 Task: Create a sub task Release to Production / Go Live for the task  Improve code modularity for better maintainability in the project TransparentLine , assign it to team member softage.6@softage.net and update the status of the sub task to  On Track  , set the priority of the sub task to Low.
Action: Mouse moved to (61, 500)
Screenshot: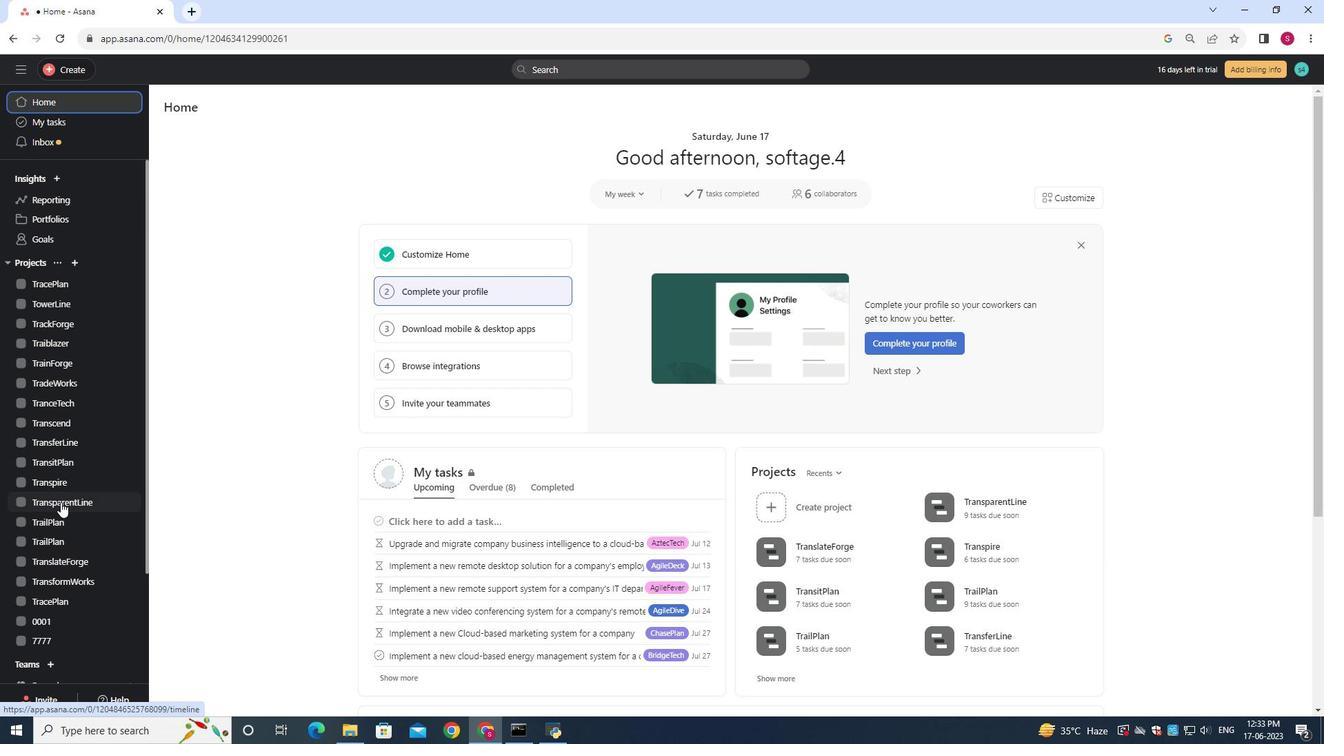 
Action: Mouse pressed left at (61, 500)
Screenshot: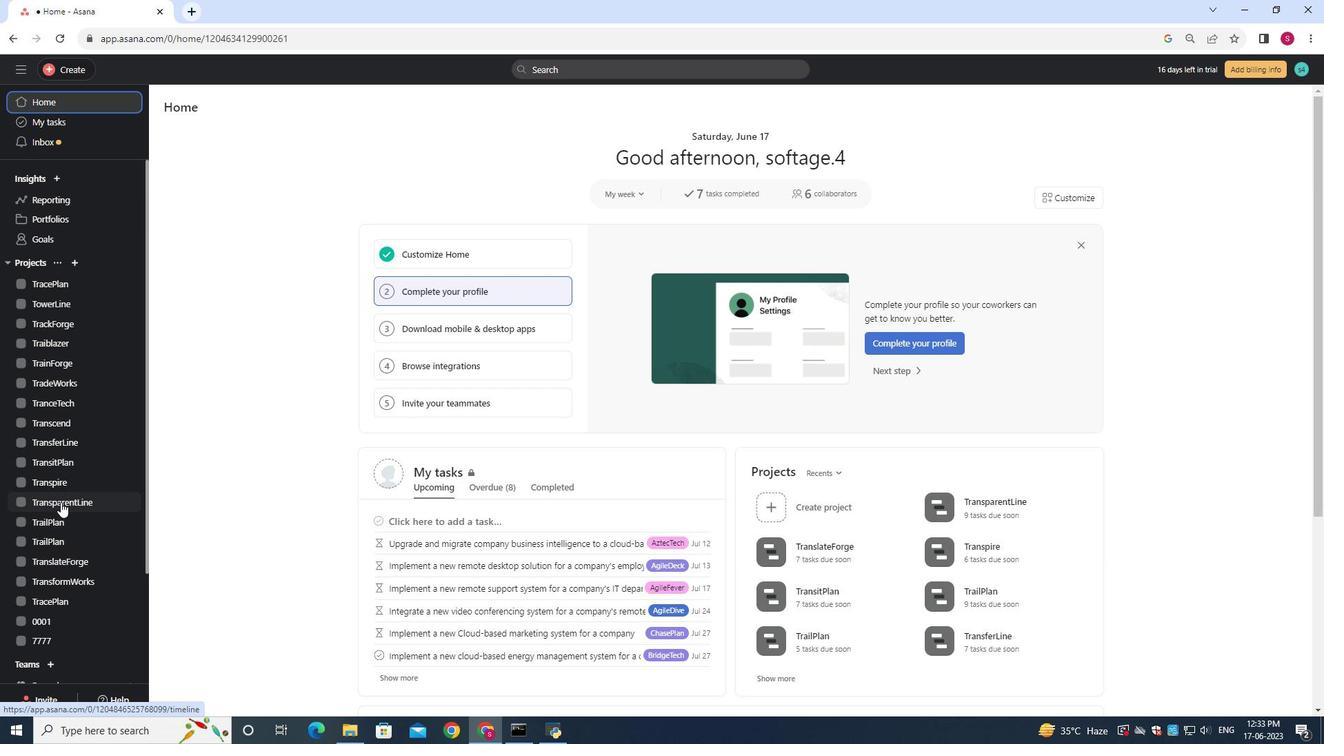 
Action: Mouse moved to (480, 304)
Screenshot: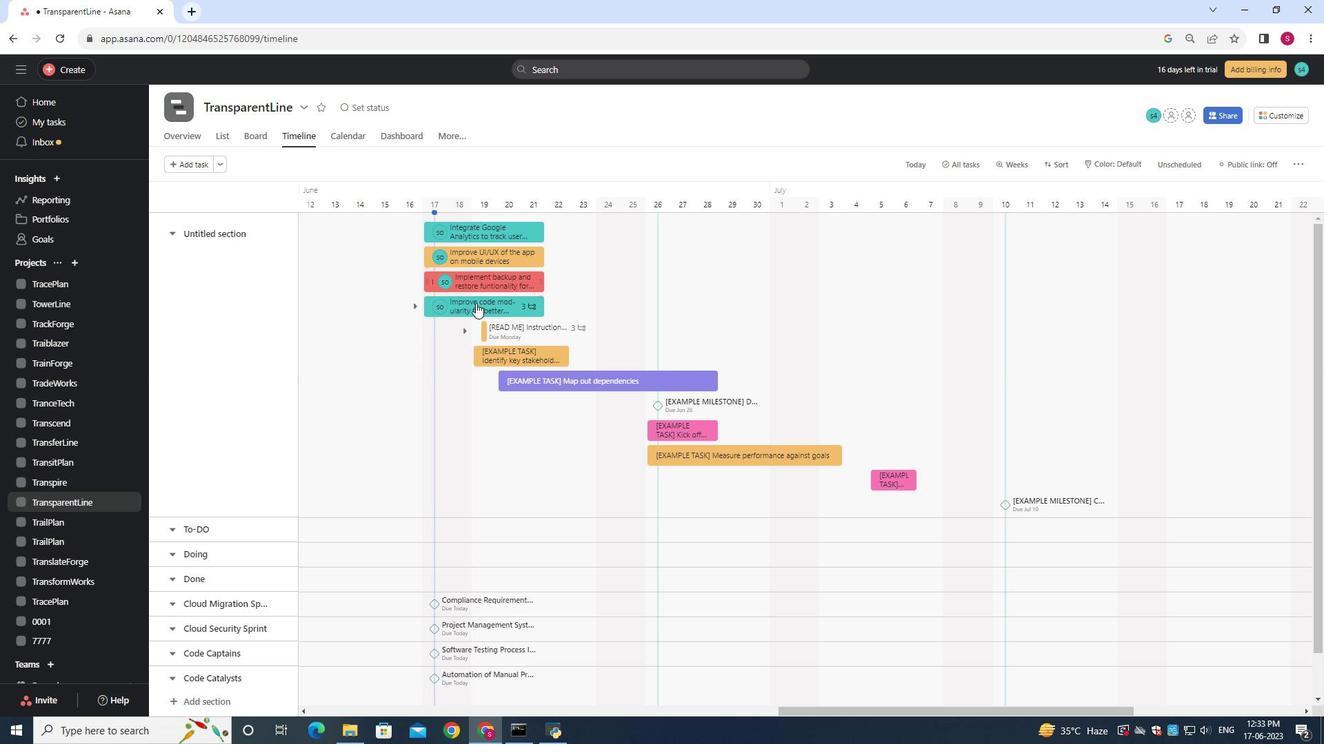 
Action: Mouse pressed left at (480, 304)
Screenshot: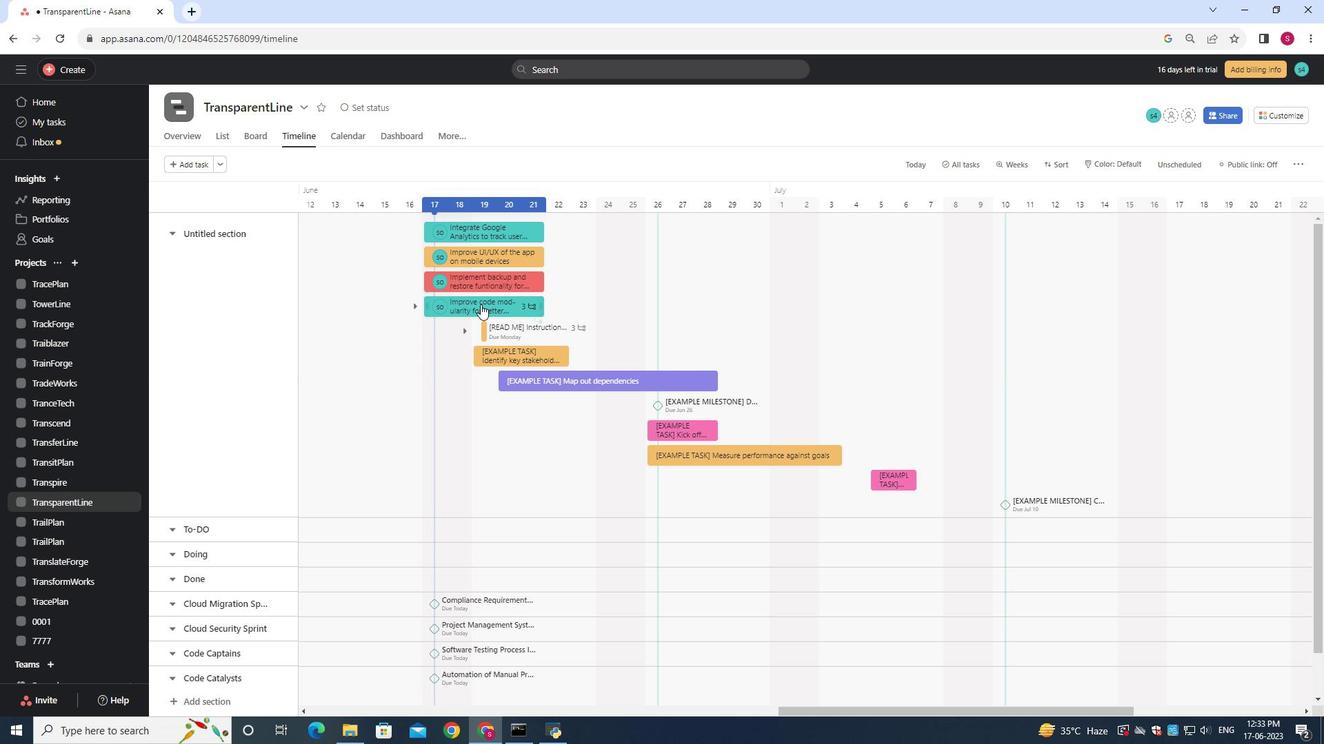 
Action: Mouse moved to (971, 395)
Screenshot: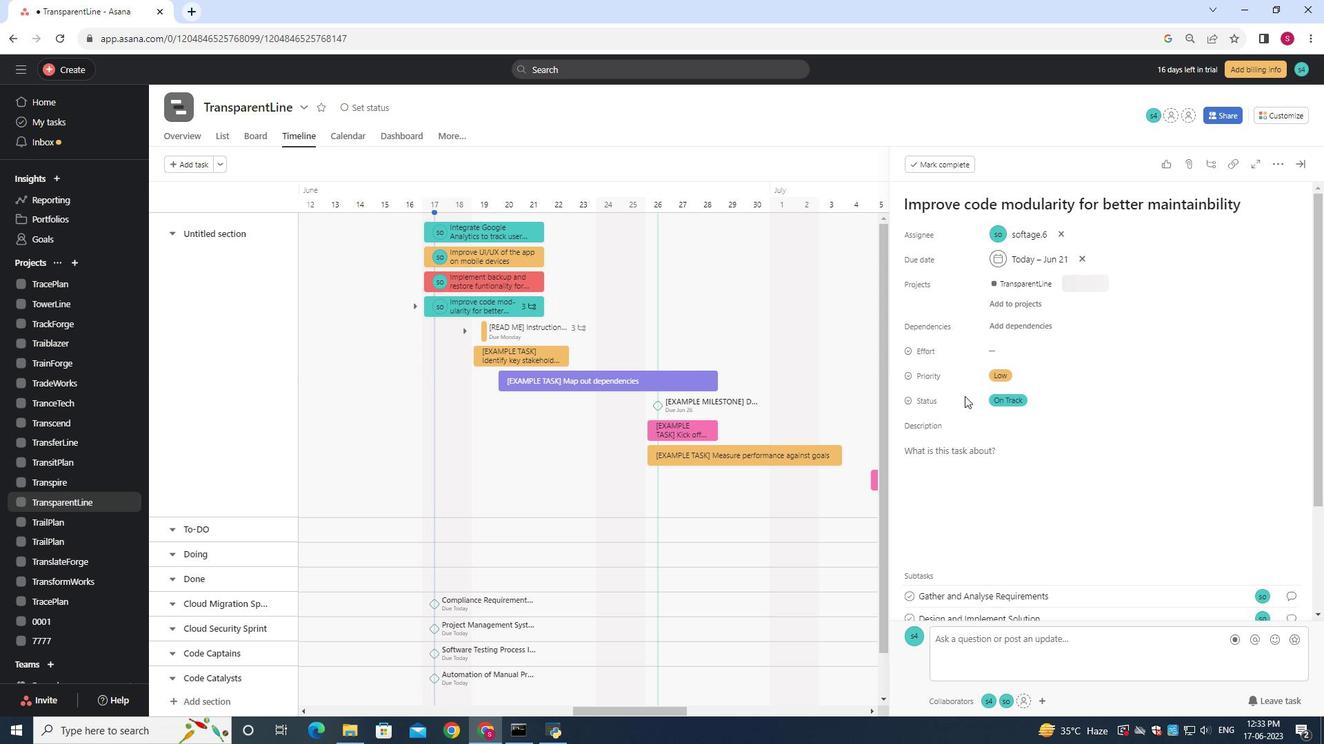 
Action: Mouse scrolled (971, 394) with delta (0, 0)
Screenshot: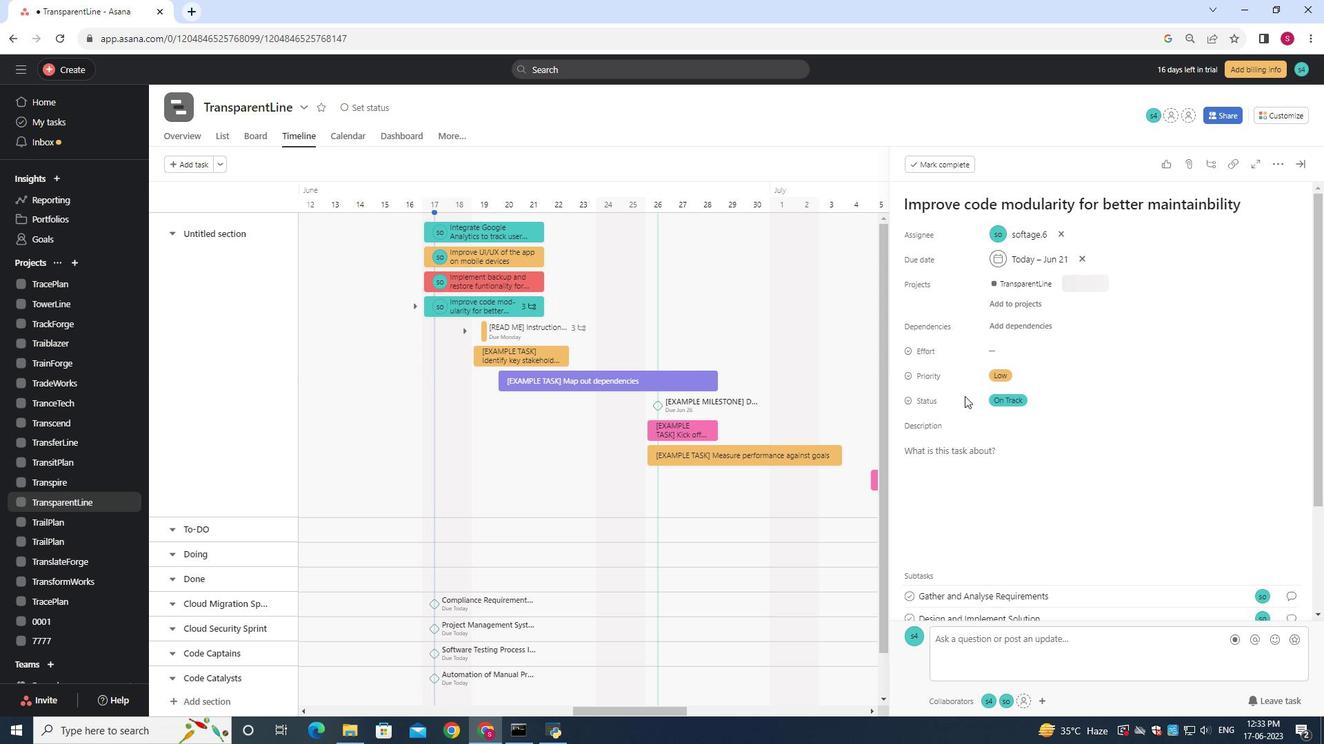 
Action: Mouse moved to (972, 404)
Screenshot: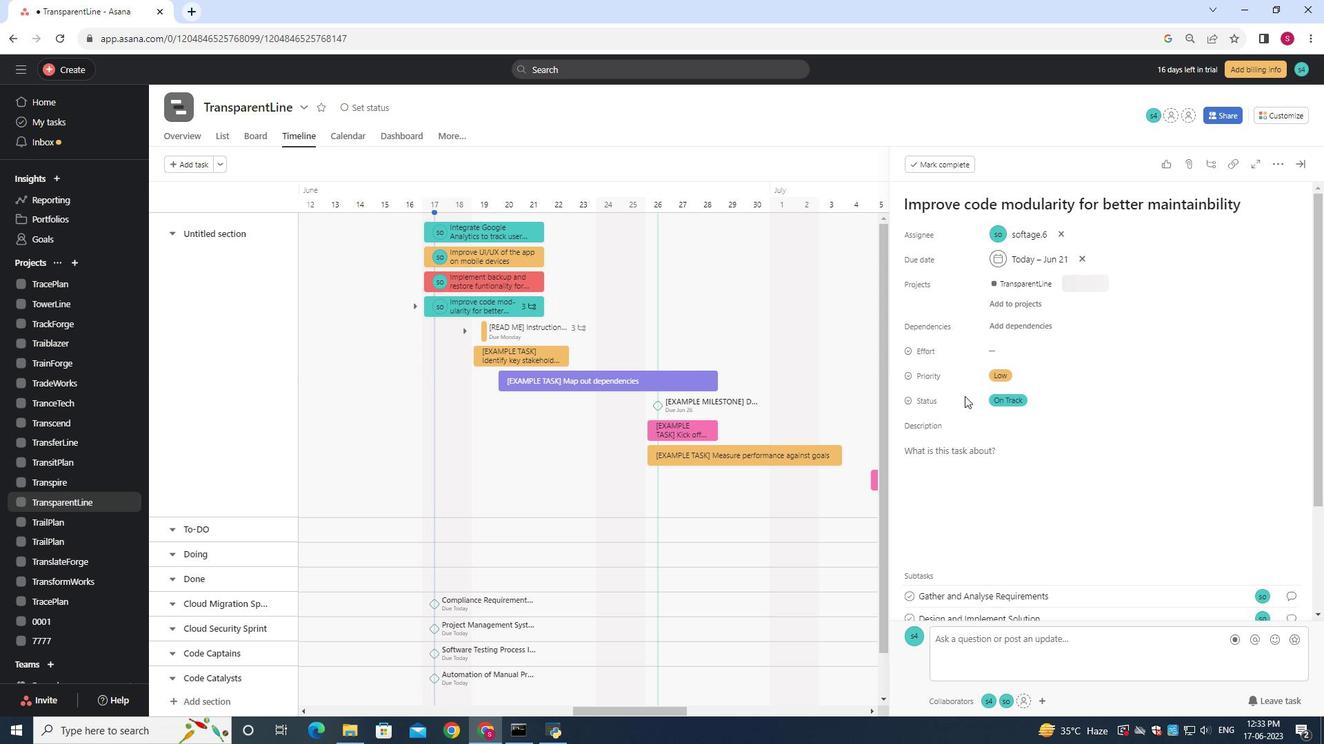 
Action: Mouse scrolled (972, 404) with delta (0, 0)
Screenshot: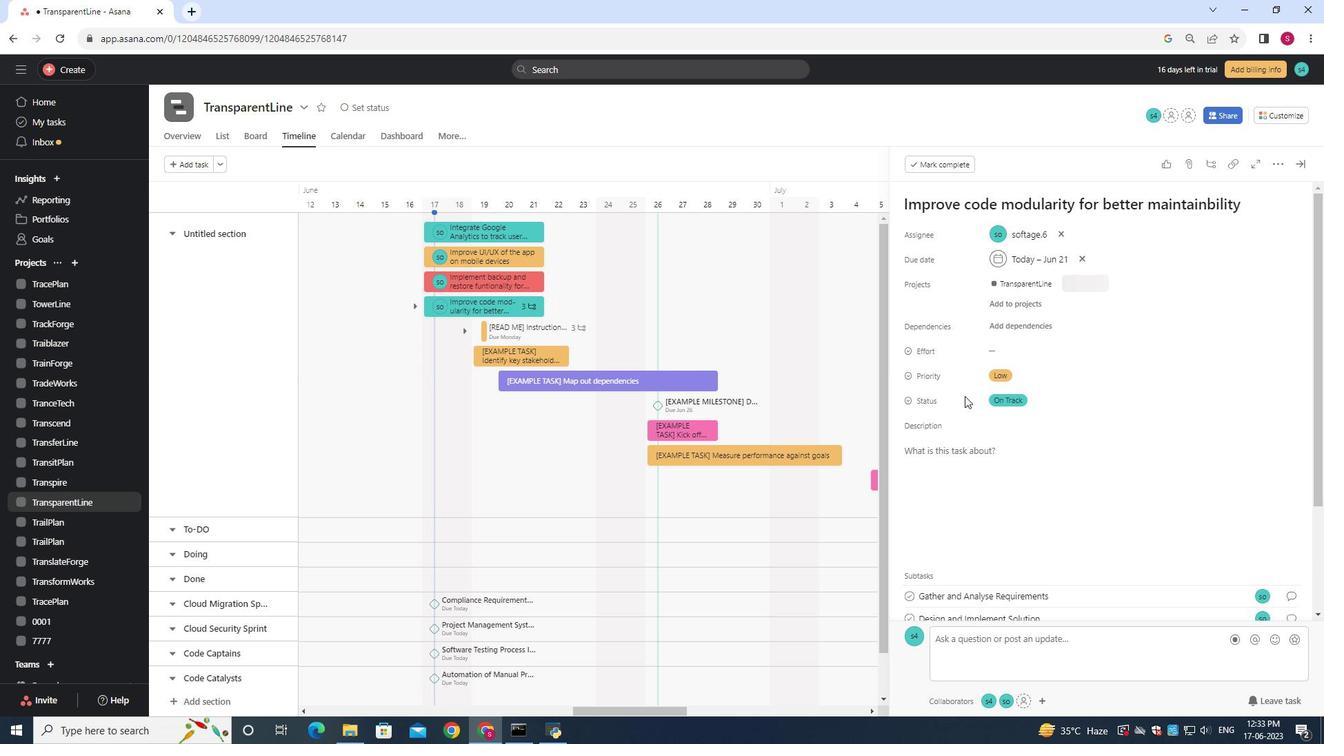 
Action: Mouse moved to (972, 411)
Screenshot: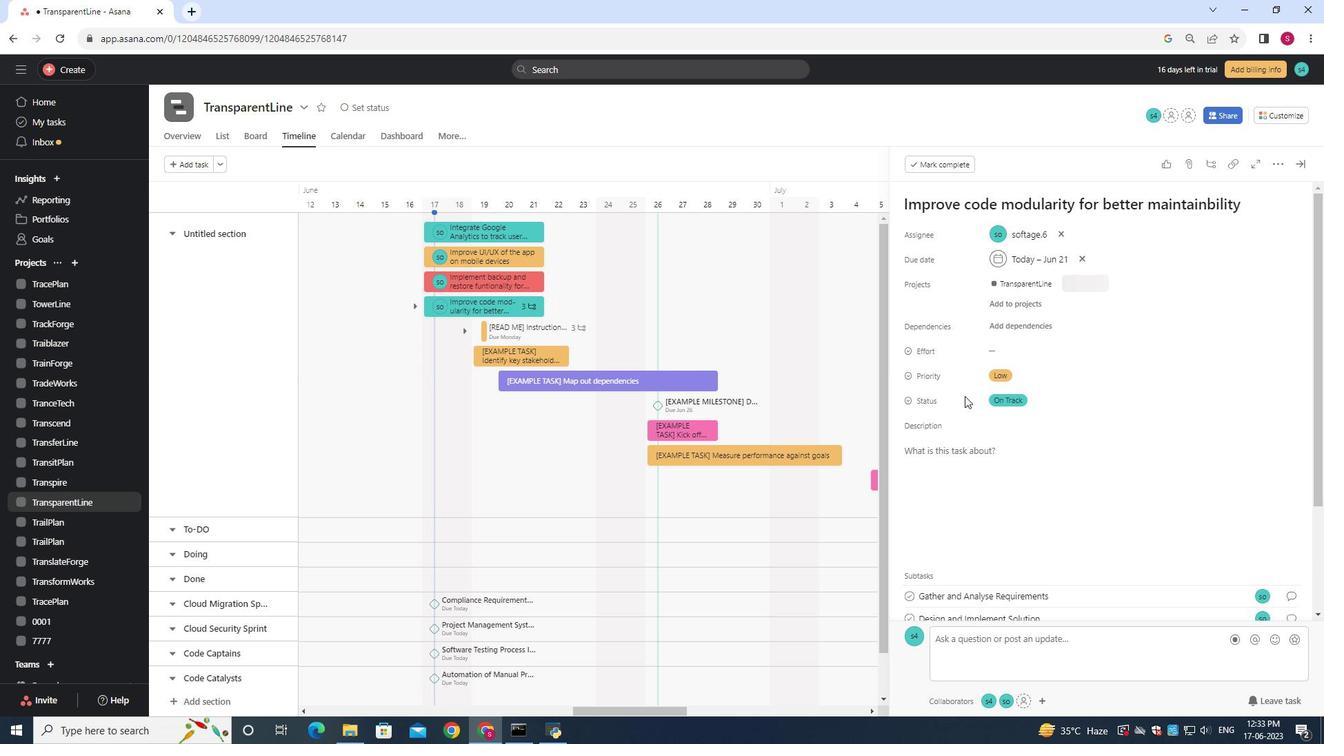 
Action: Mouse scrolled (972, 409) with delta (0, 0)
Screenshot: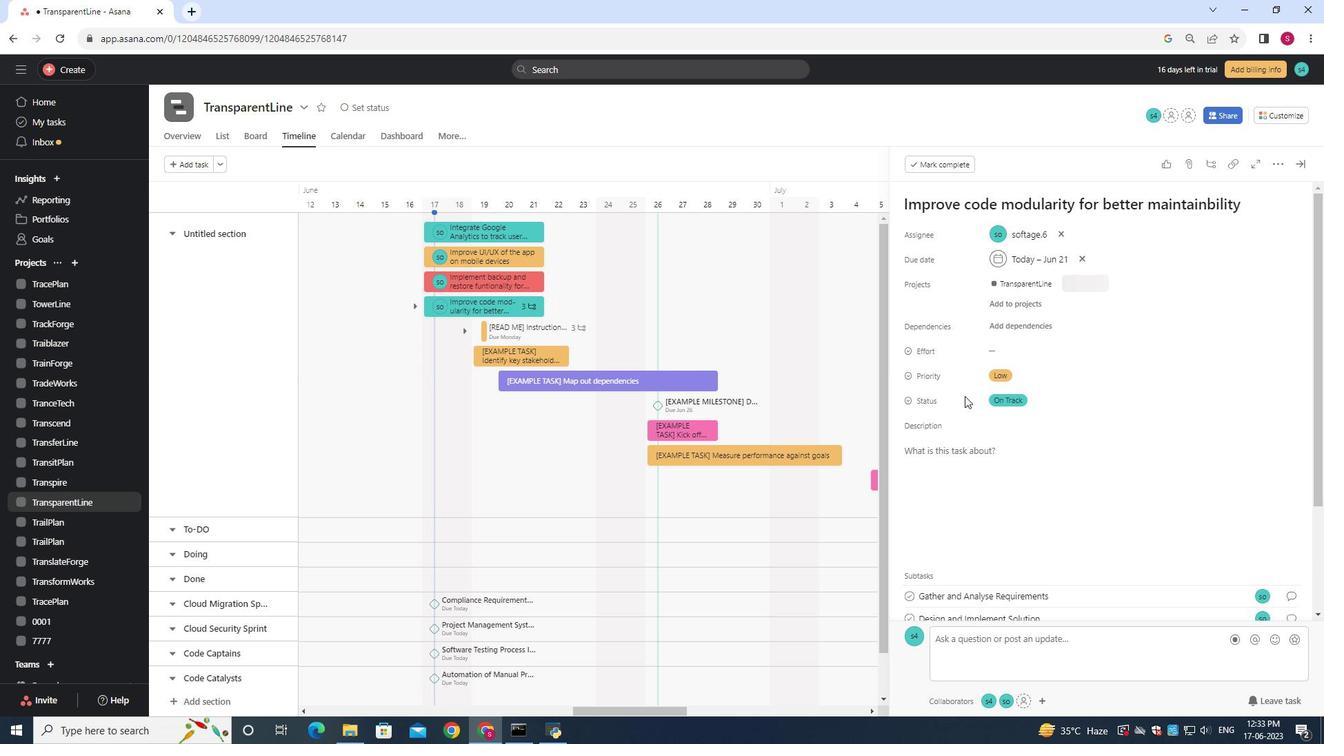 
Action: Mouse moved to (973, 411)
Screenshot: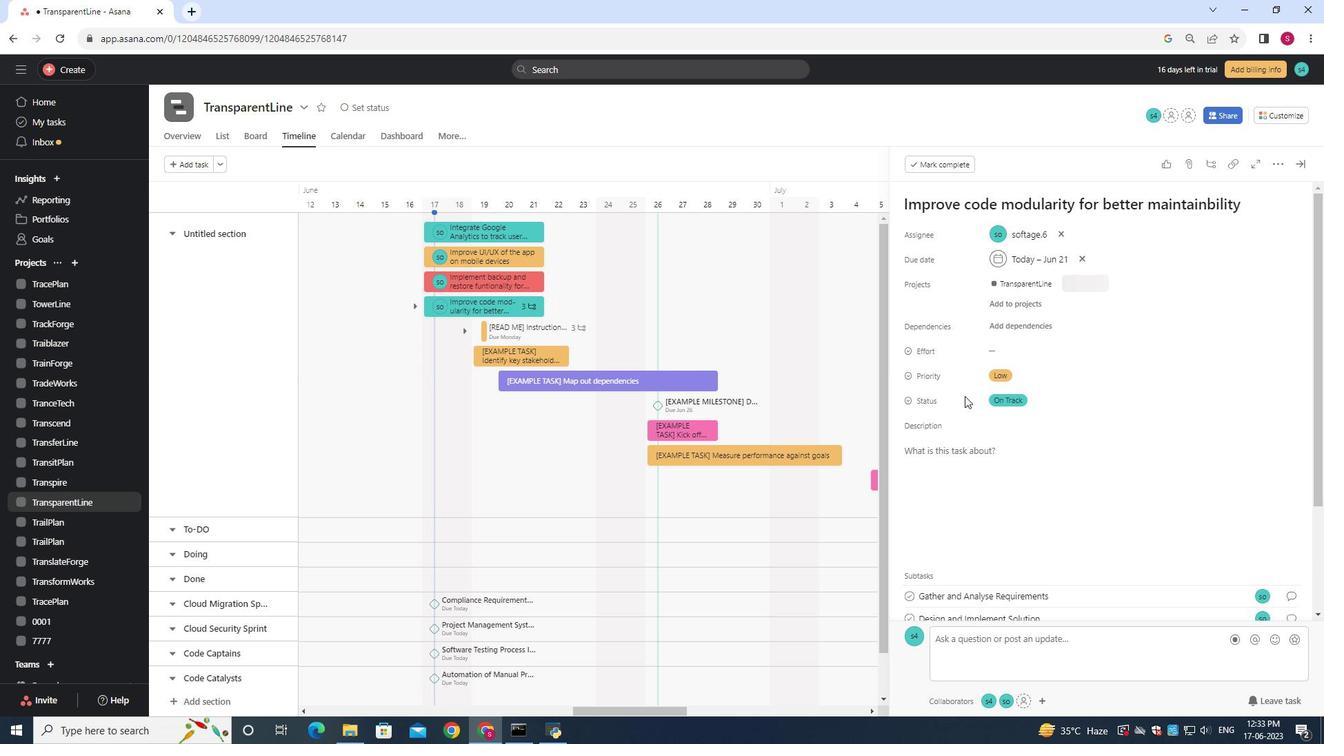 
Action: Mouse scrolled (972, 411) with delta (0, 0)
Screenshot: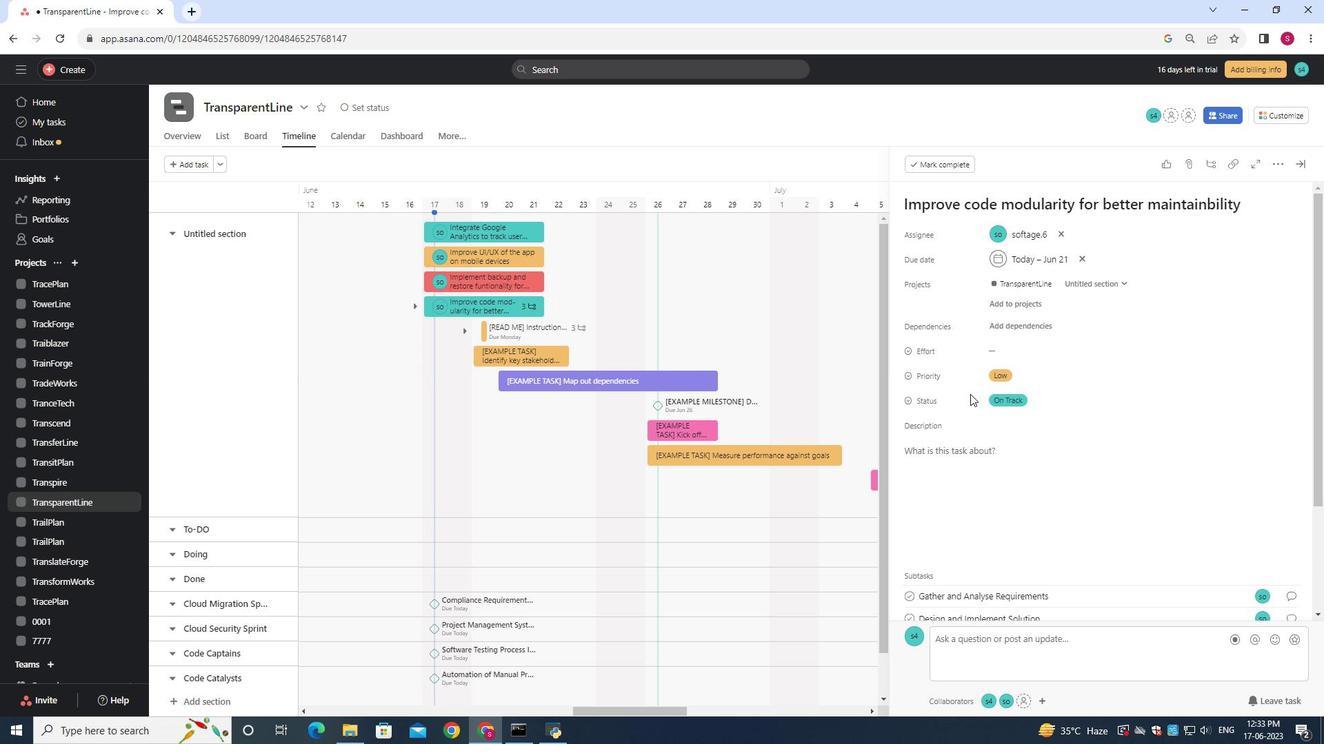 
Action: Mouse moved to (976, 411)
Screenshot: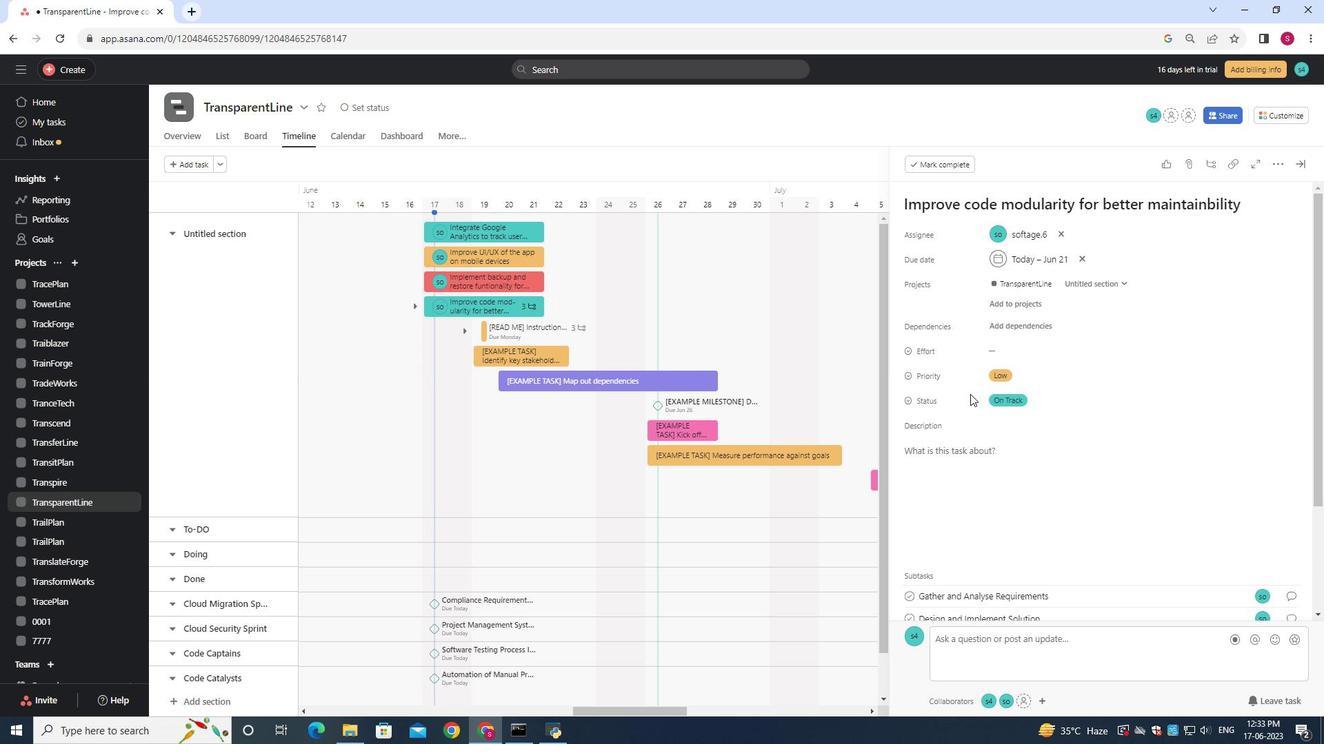 
Action: Mouse scrolled (973, 410) with delta (0, -1)
Screenshot: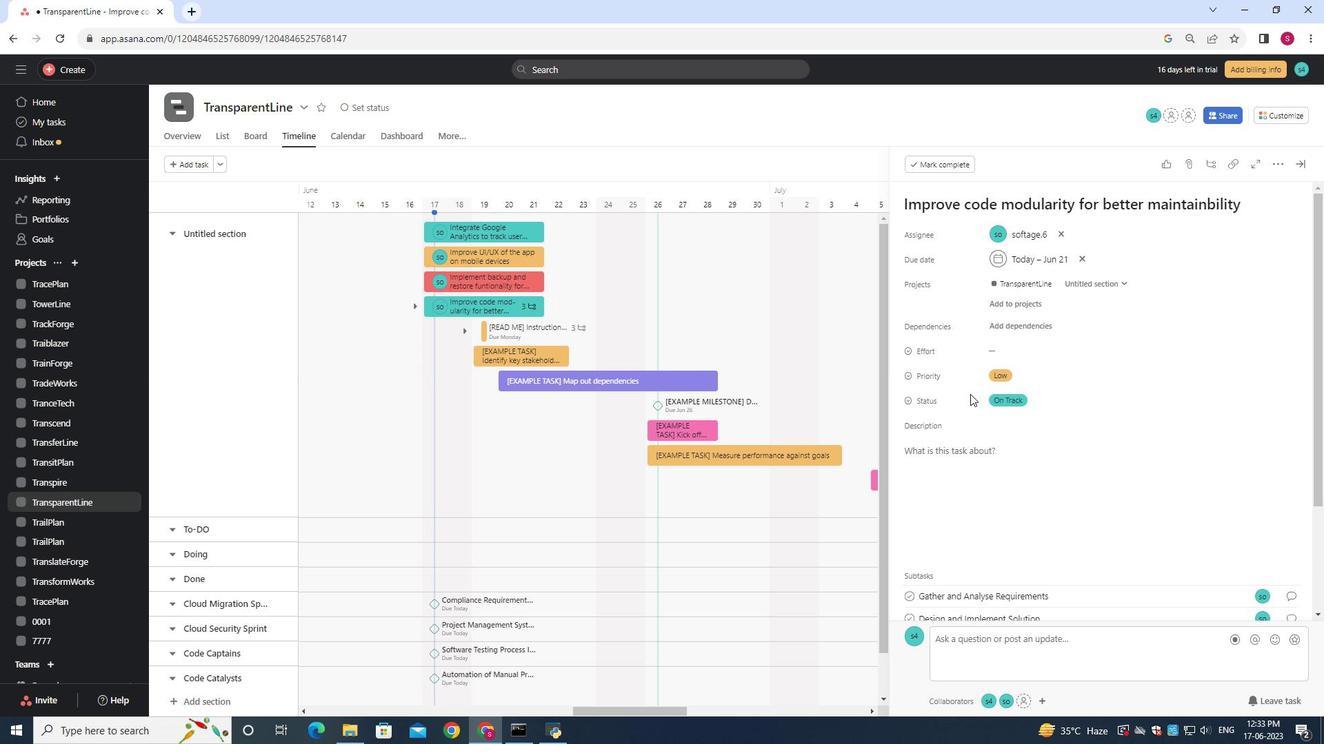 
Action: Mouse moved to (980, 411)
Screenshot: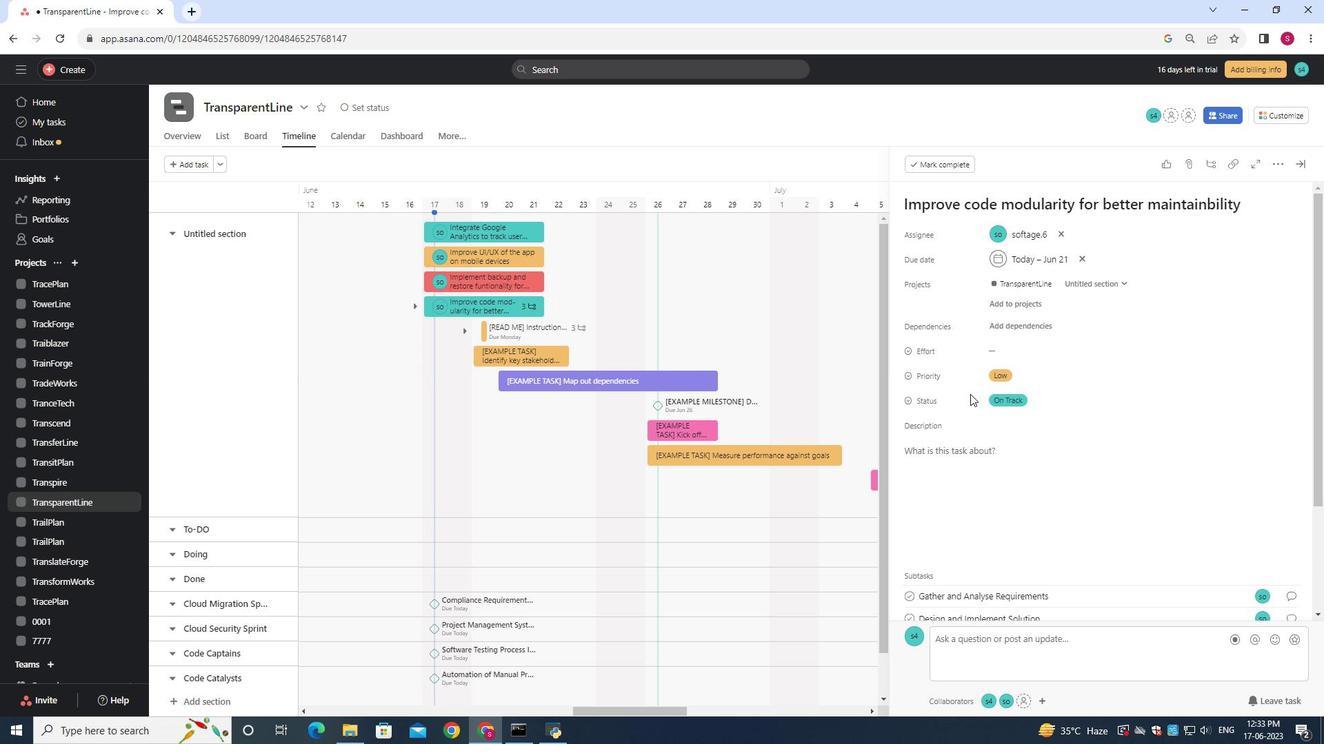 
Action: Mouse scrolled (976, 411) with delta (0, 0)
Screenshot: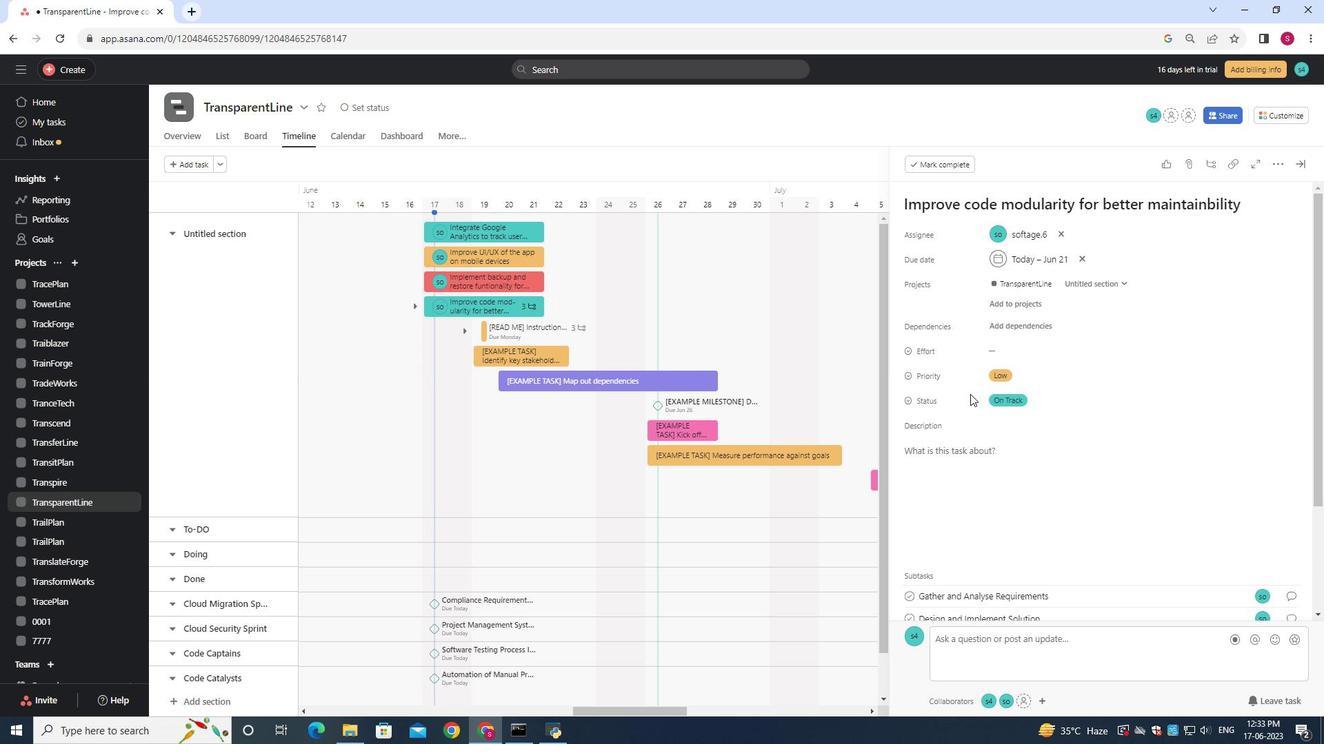 
Action: Mouse moved to (982, 415)
Screenshot: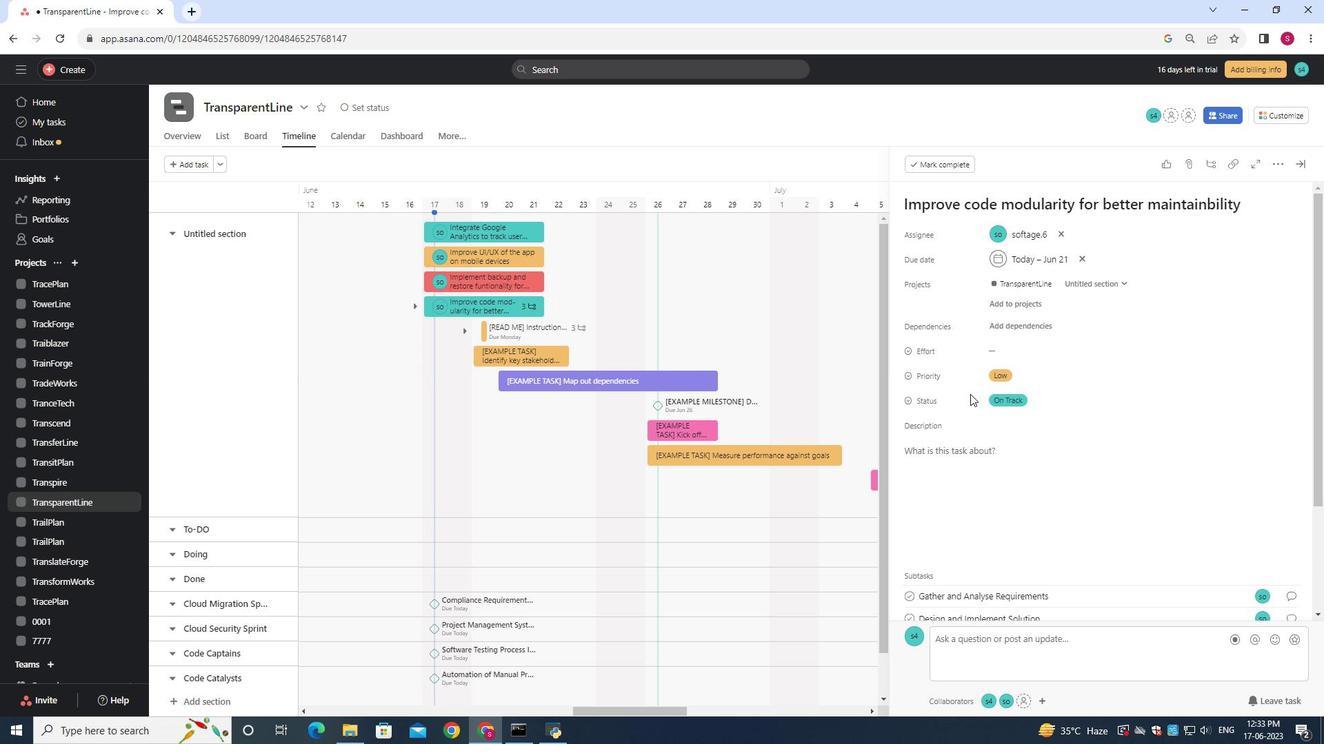 
Action: Mouse scrolled (980, 411) with delta (0, 0)
Screenshot: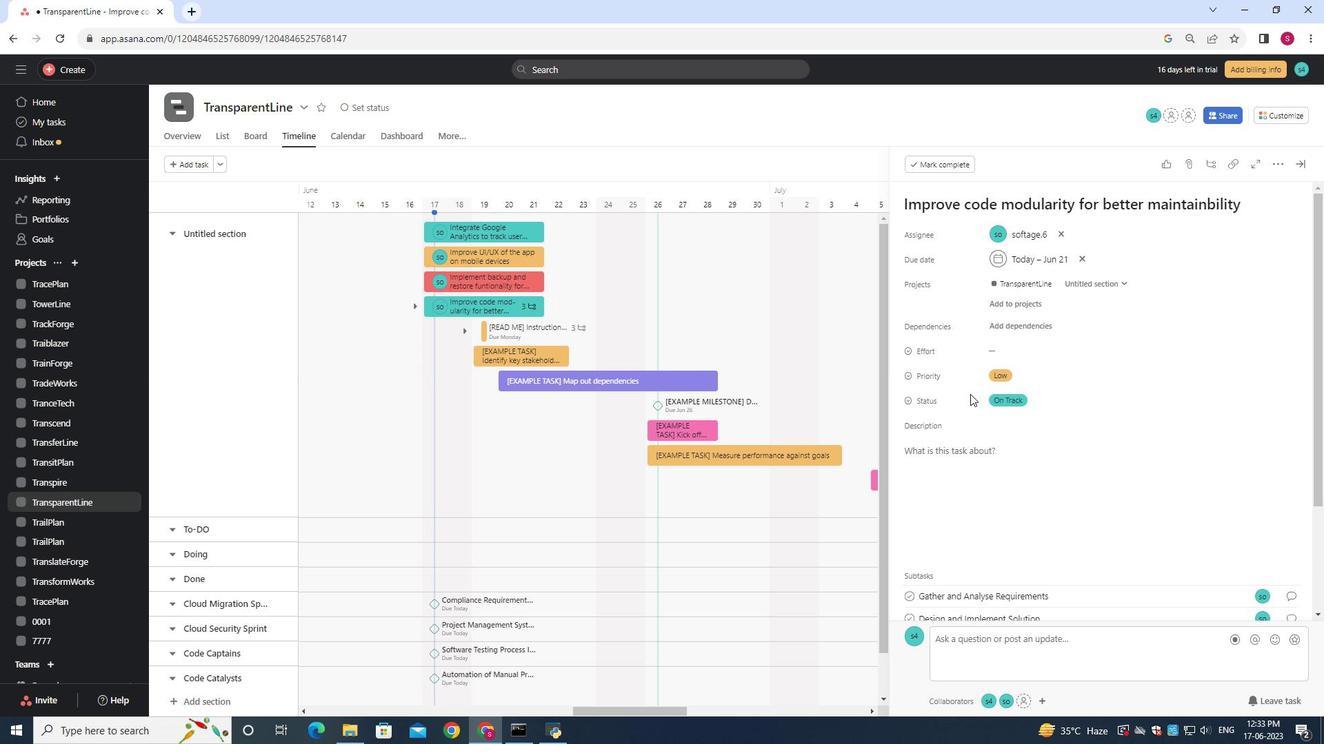 
Action: Mouse moved to (933, 521)
Screenshot: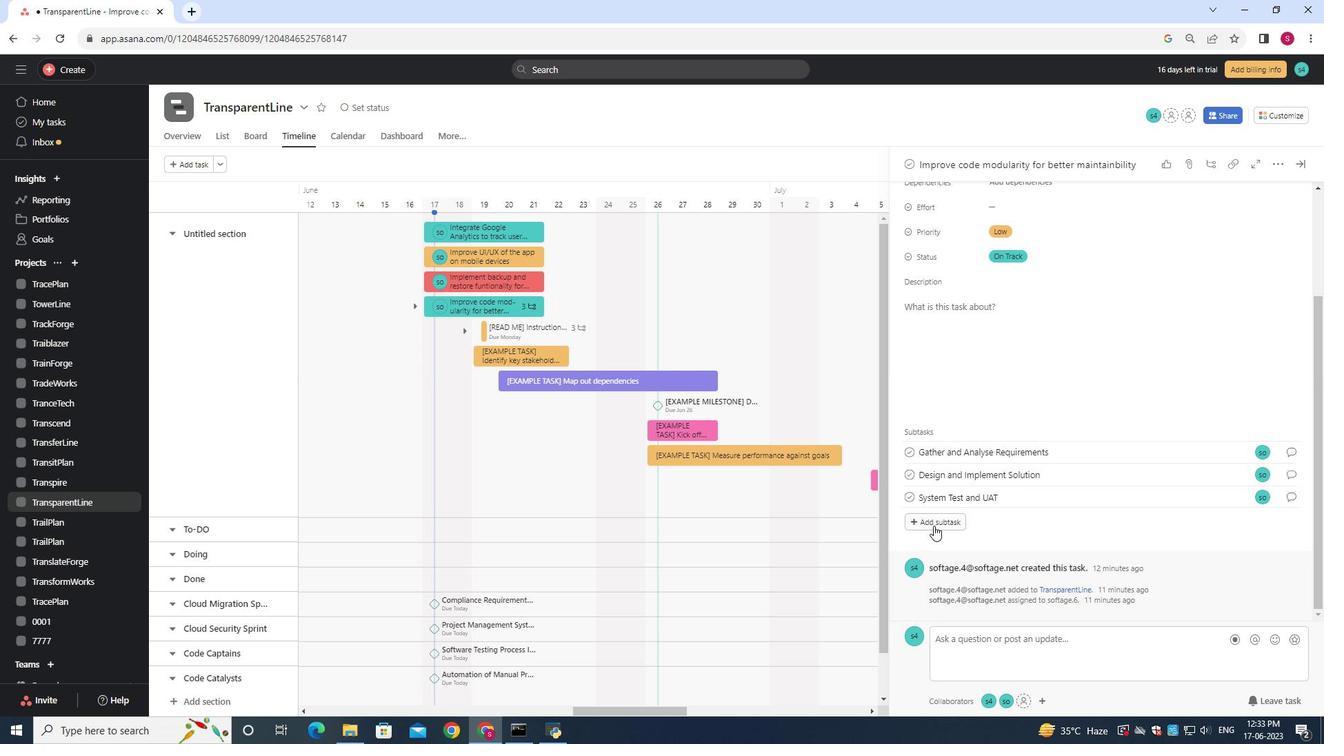 
Action: Mouse pressed left at (933, 521)
Screenshot: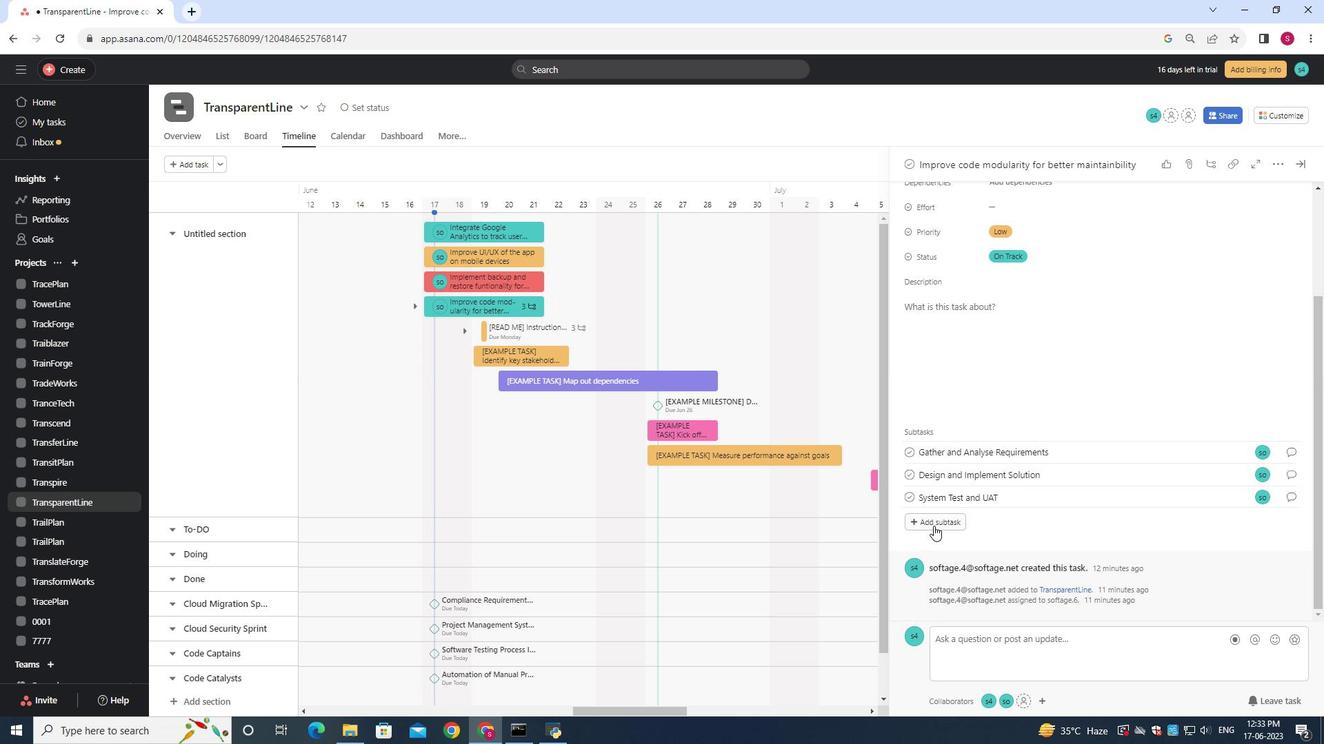 
Action: Mouse moved to (760, 483)
Screenshot: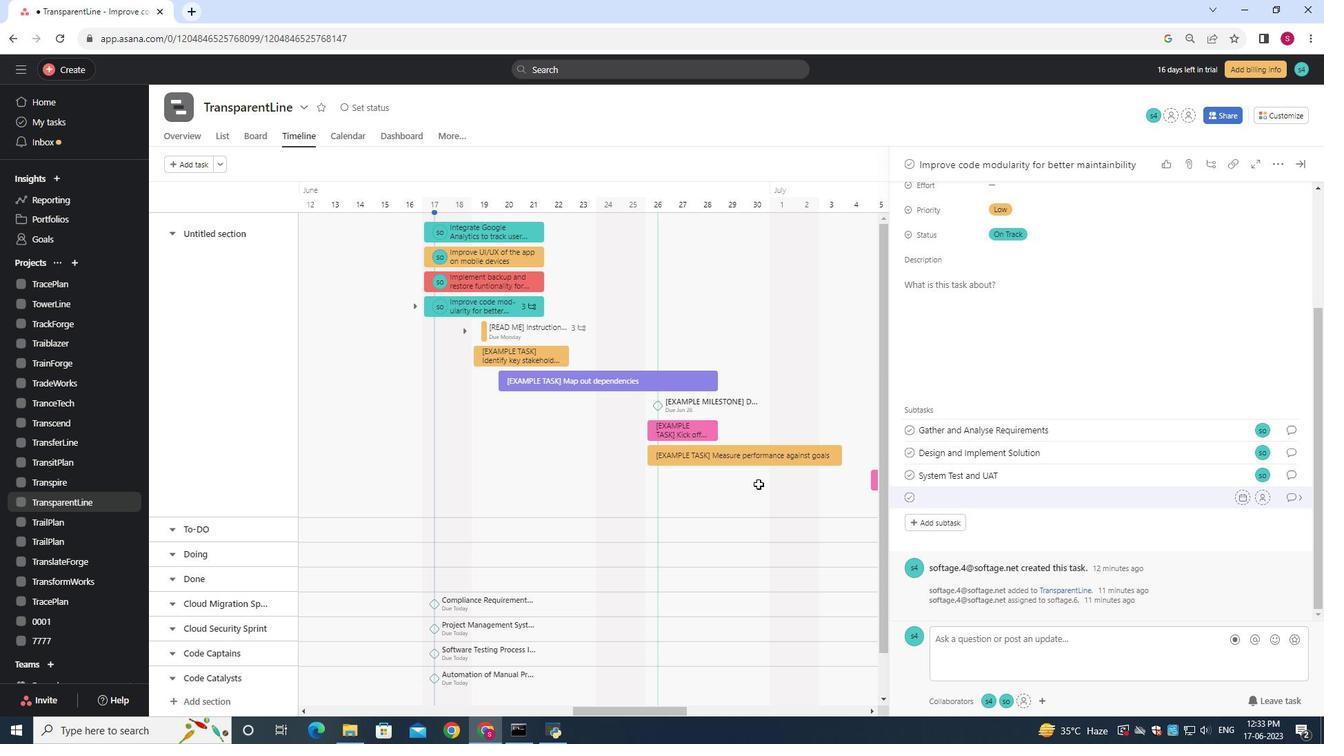 
Action: Key pressed <Key.shift>Release<Key.space><Key.shift>to<Key.space><Key.shift><Key.shift><Key.shift><Key.shift><Key.shift><Key.shift><Key.shift><Key.shift><Key.shift><Key.shift><Key.shift><Key.shift><Key.shift><Key.shift><Key.shift><Key.shift><Key.shift><Key.shift><Key.shift><Key.shift><Key.shift><Key.shift><Key.shift>Production<Key.space>/<Key.space><Key.shift><Key.shift><Key.shift><Key.shift><Key.shift><Key.shift><Key.shift><Key.shift>Go<Key.space><Key.shift>Live
Screenshot: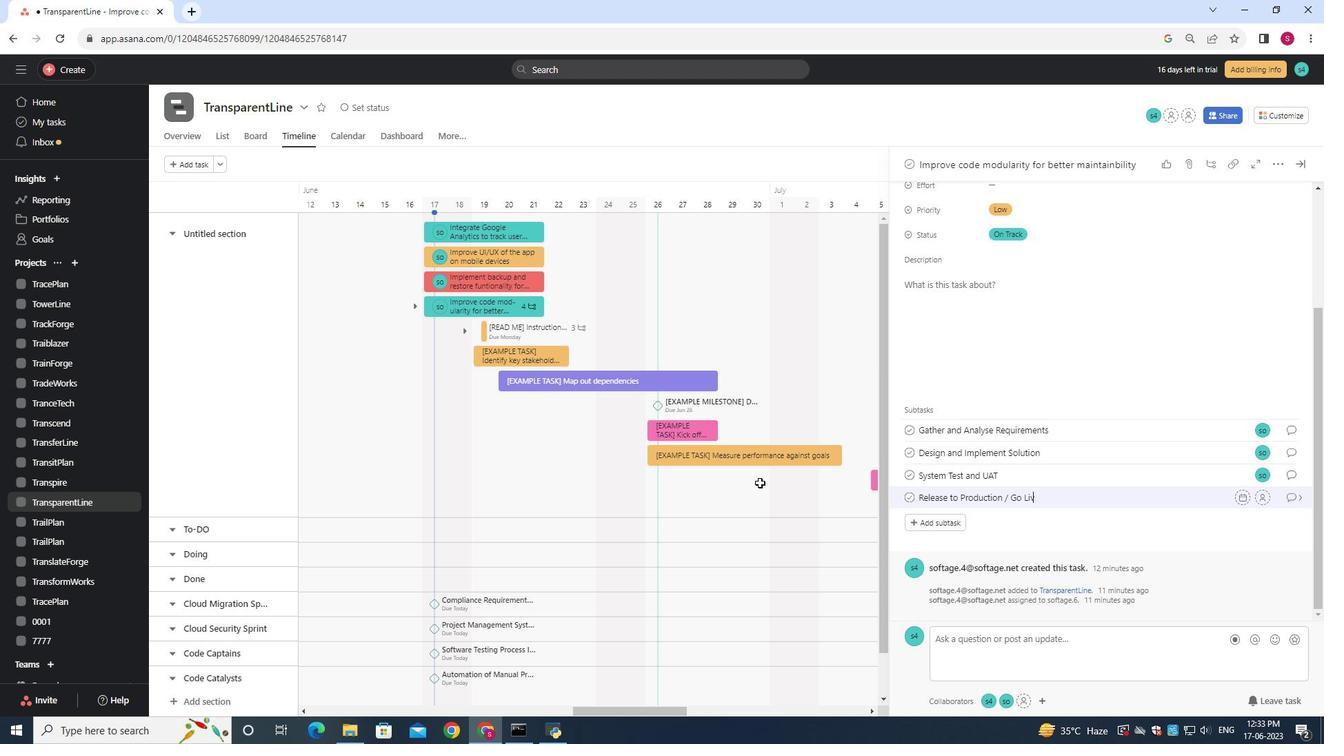 
Action: Mouse moved to (1261, 495)
Screenshot: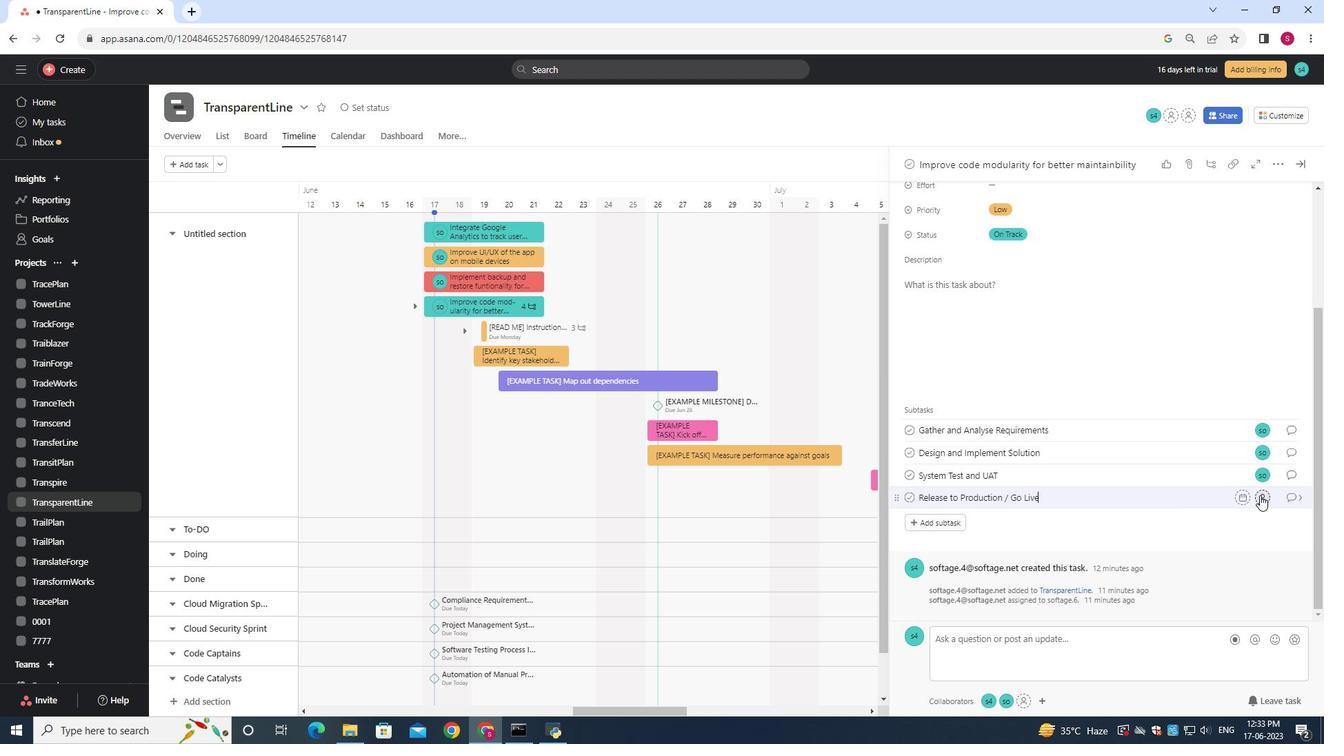 
Action: Mouse pressed left at (1261, 495)
Screenshot: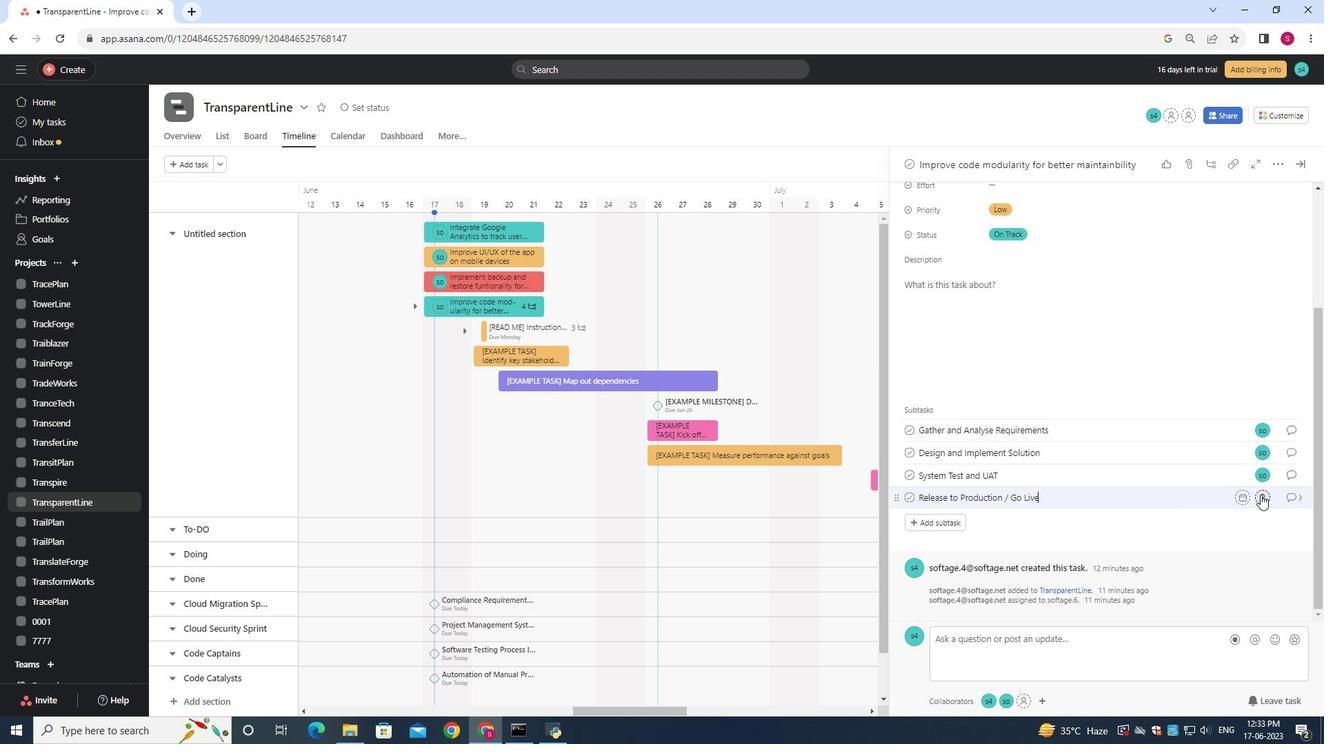 
Action: Mouse moved to (1258, 489)
Screenshot: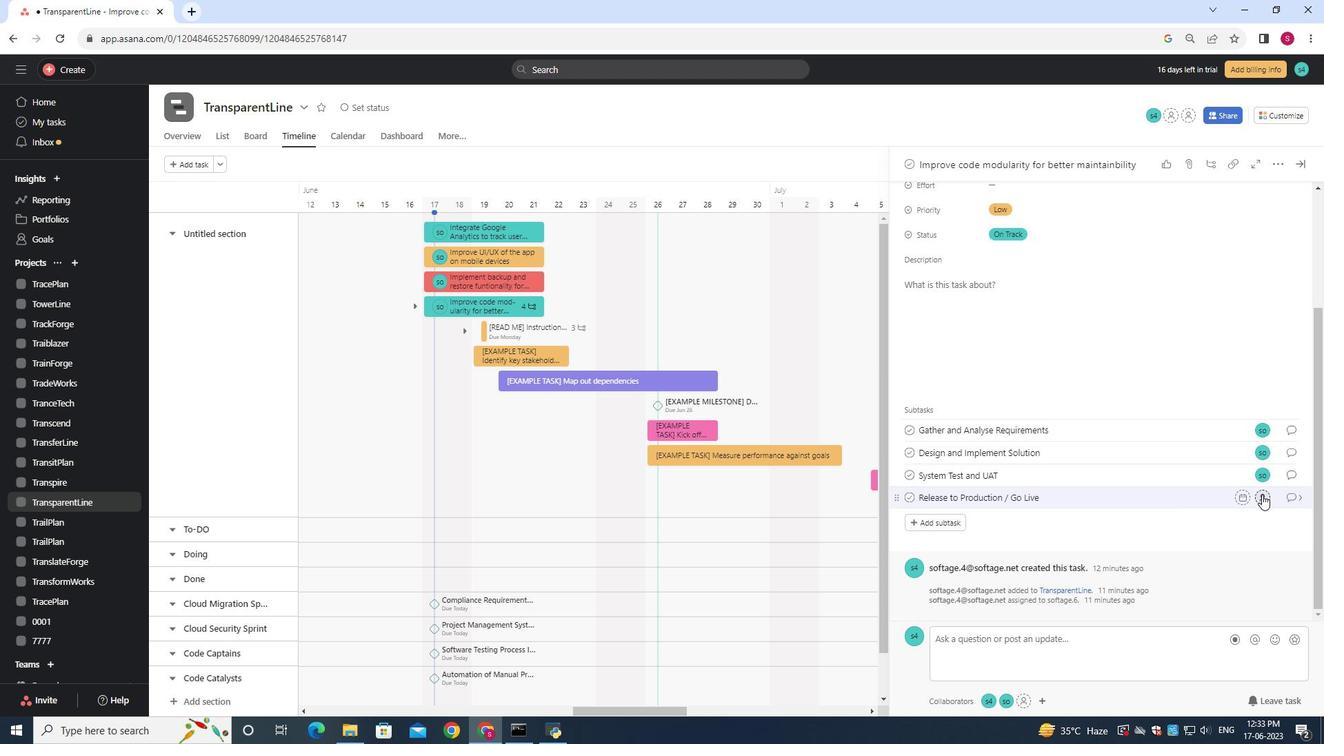 
Action: Key pressed softage.6<Key.shift>@softage.net
Screenshot: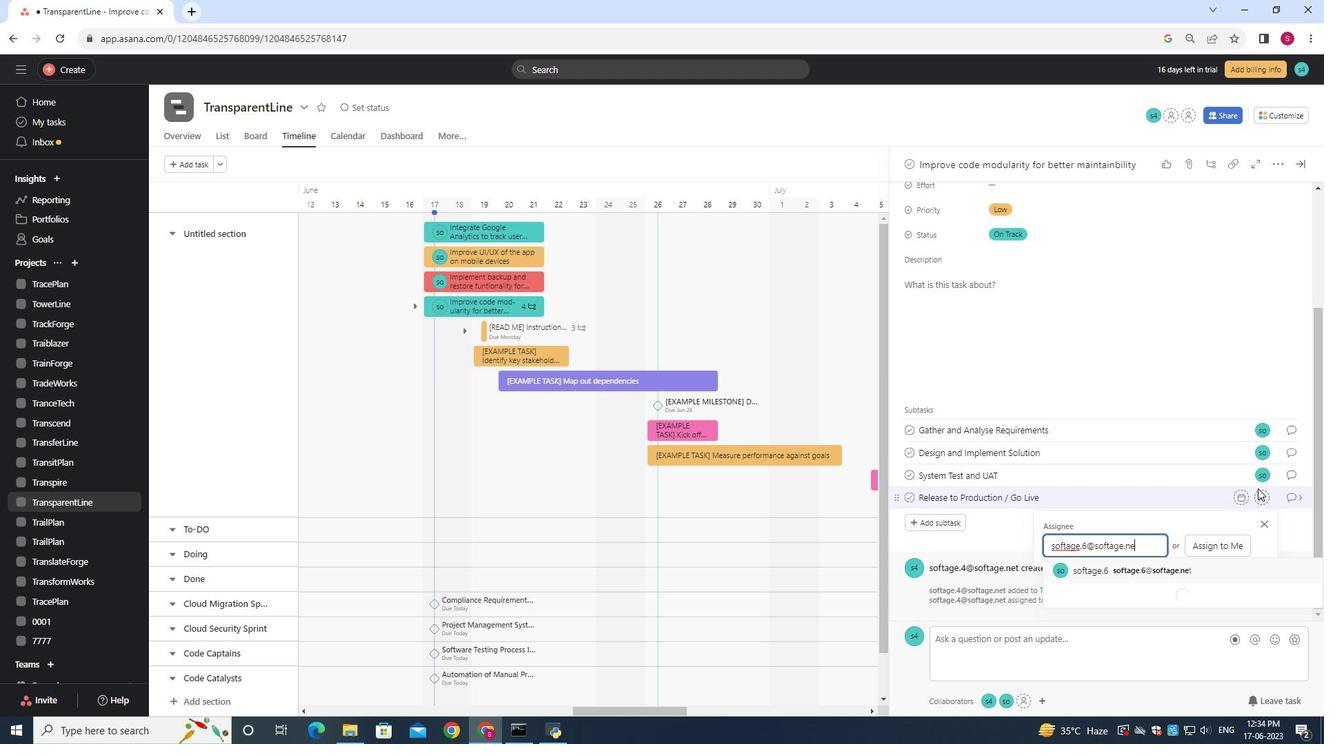 
Action: Mouse moved to (1144, 569)
Screenshot: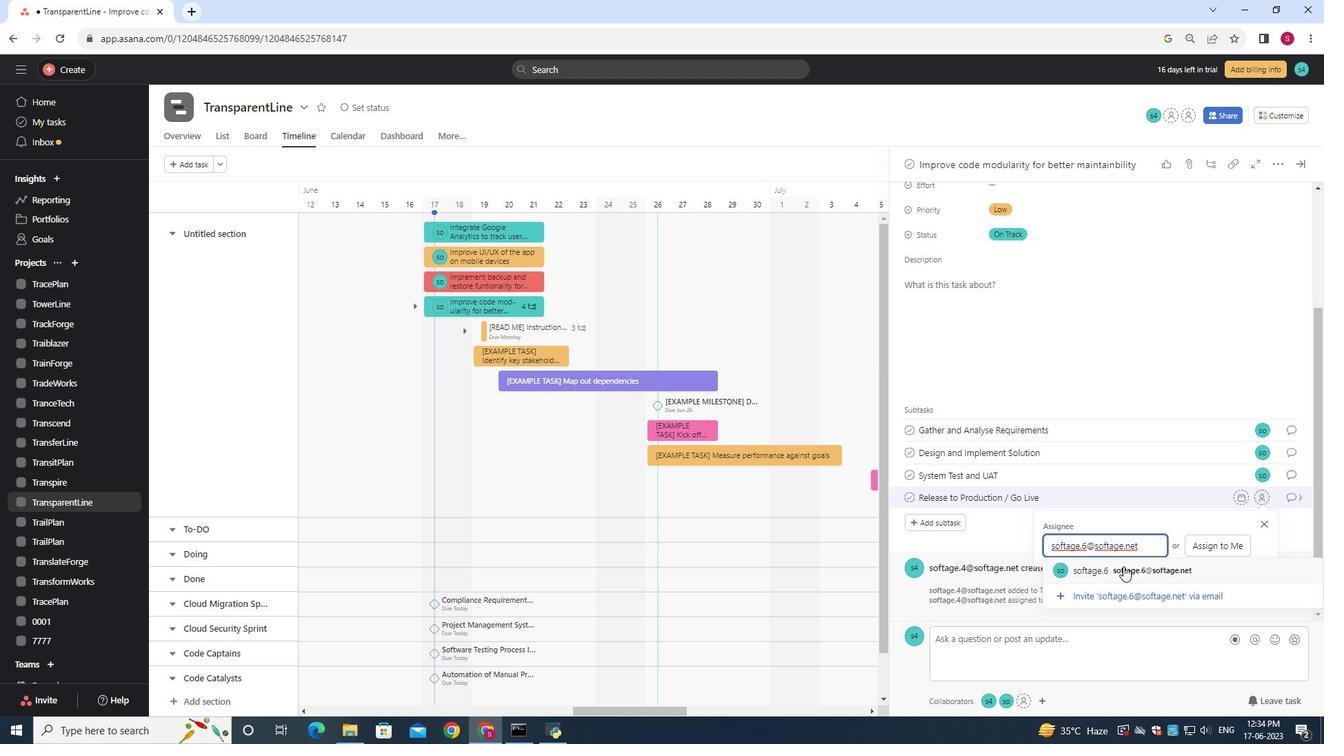 
Action: Mouse pressed left at (1144, 569)
Screenshot: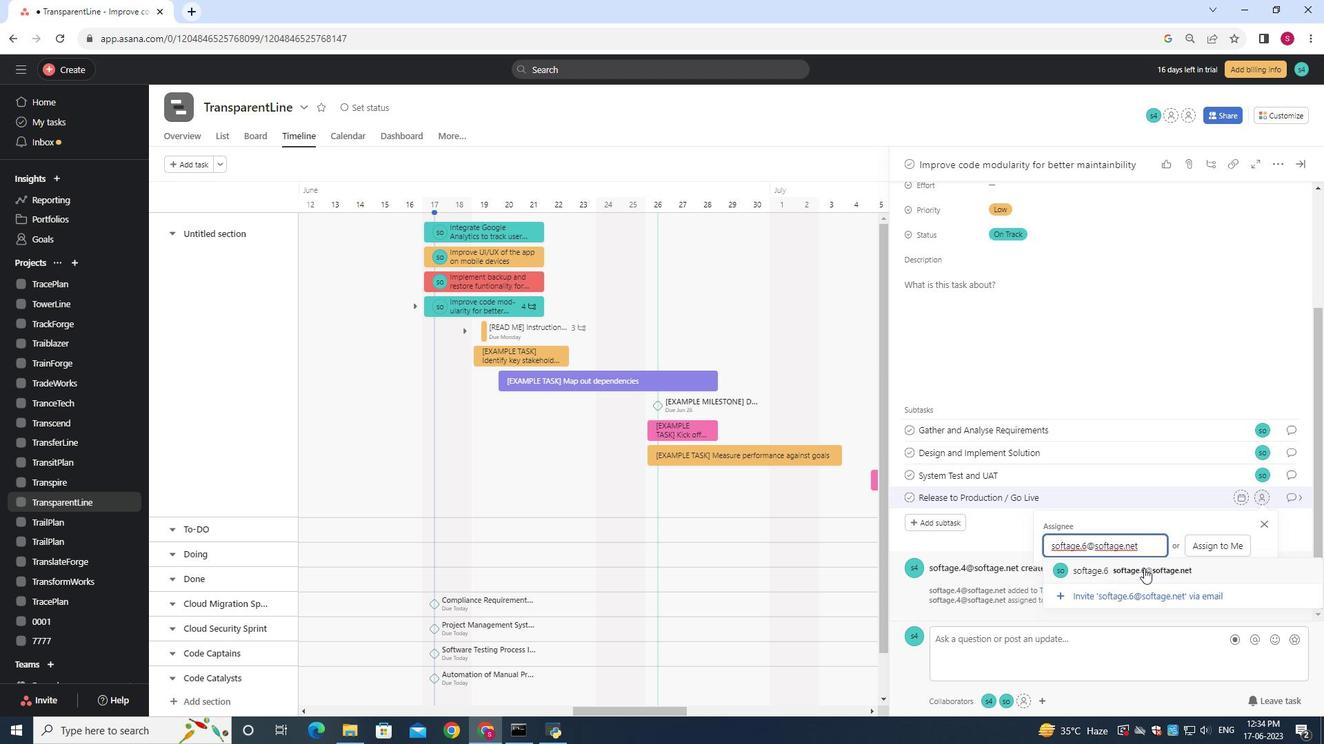 
Action: Mouse moved to (1292, 498)
Screenshot: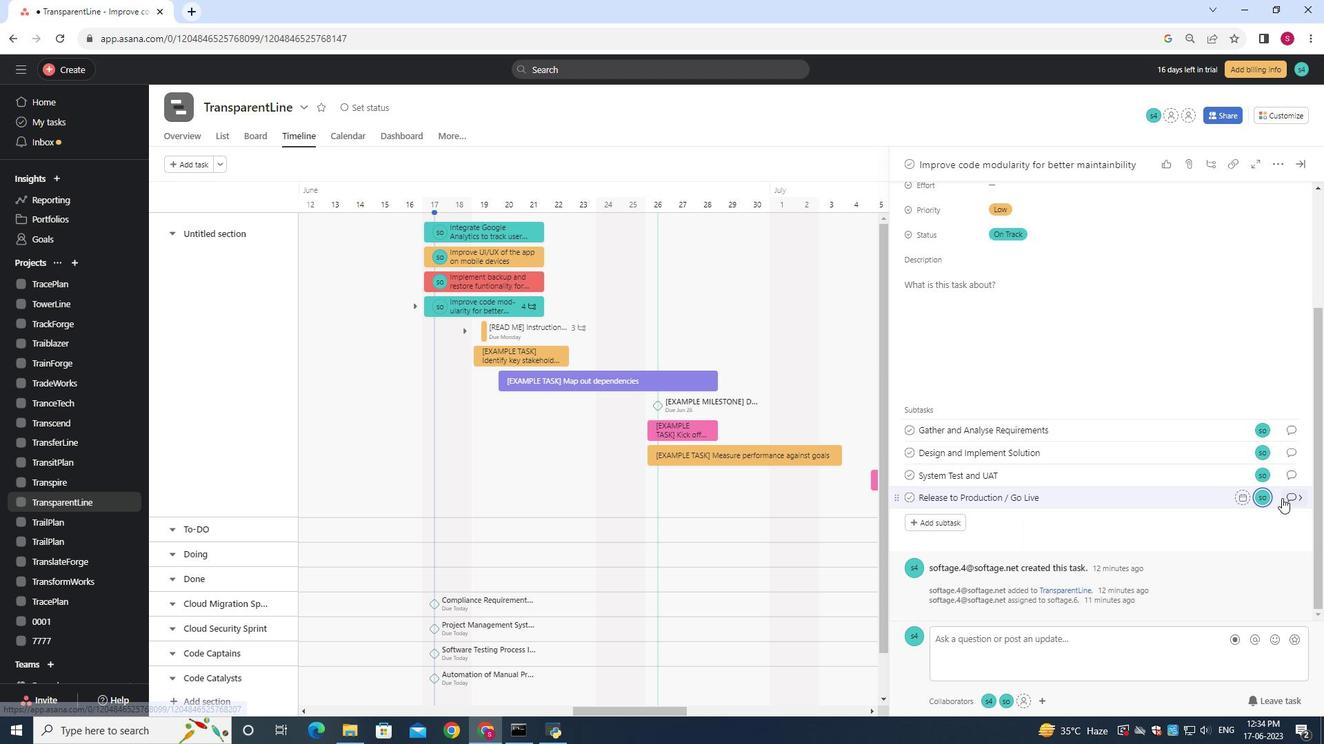 
Action: Mouse pressed left at (1292, 498)
Screenshot: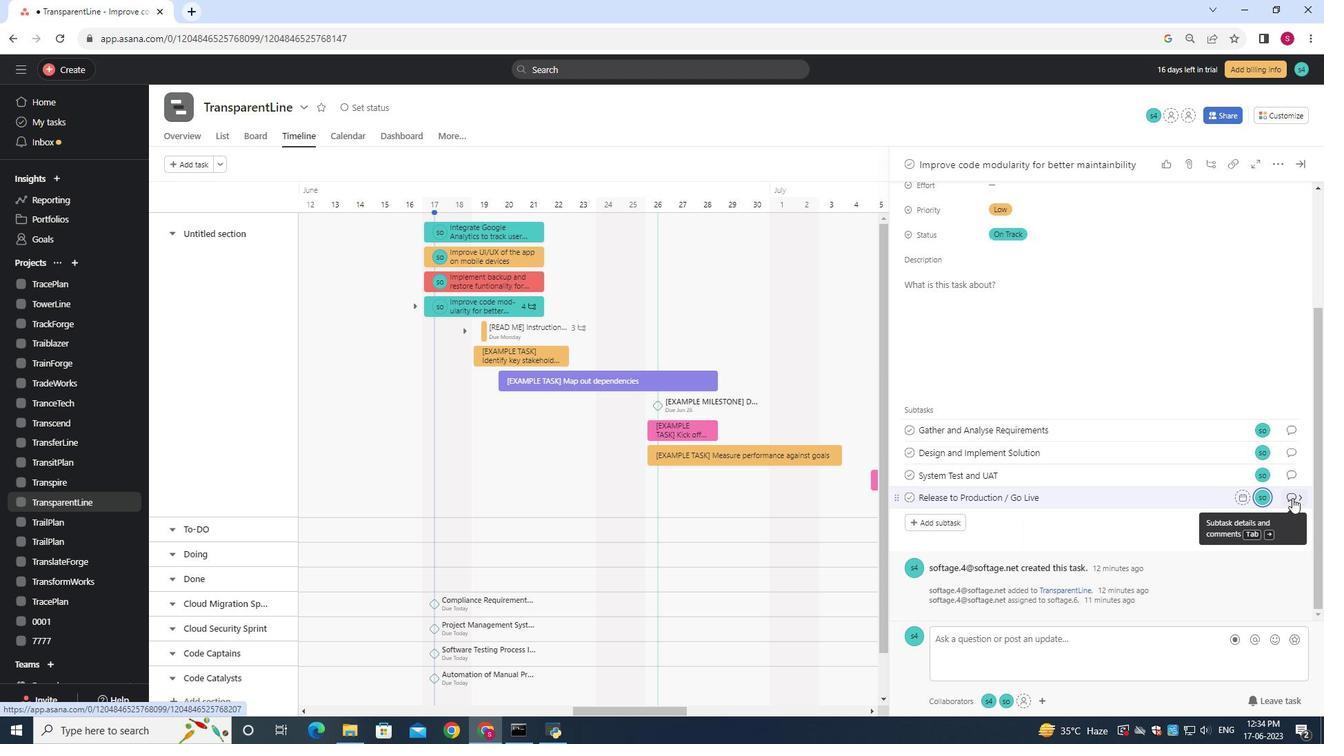 
Action: Mouse moved to (933, 337)
Screenshot: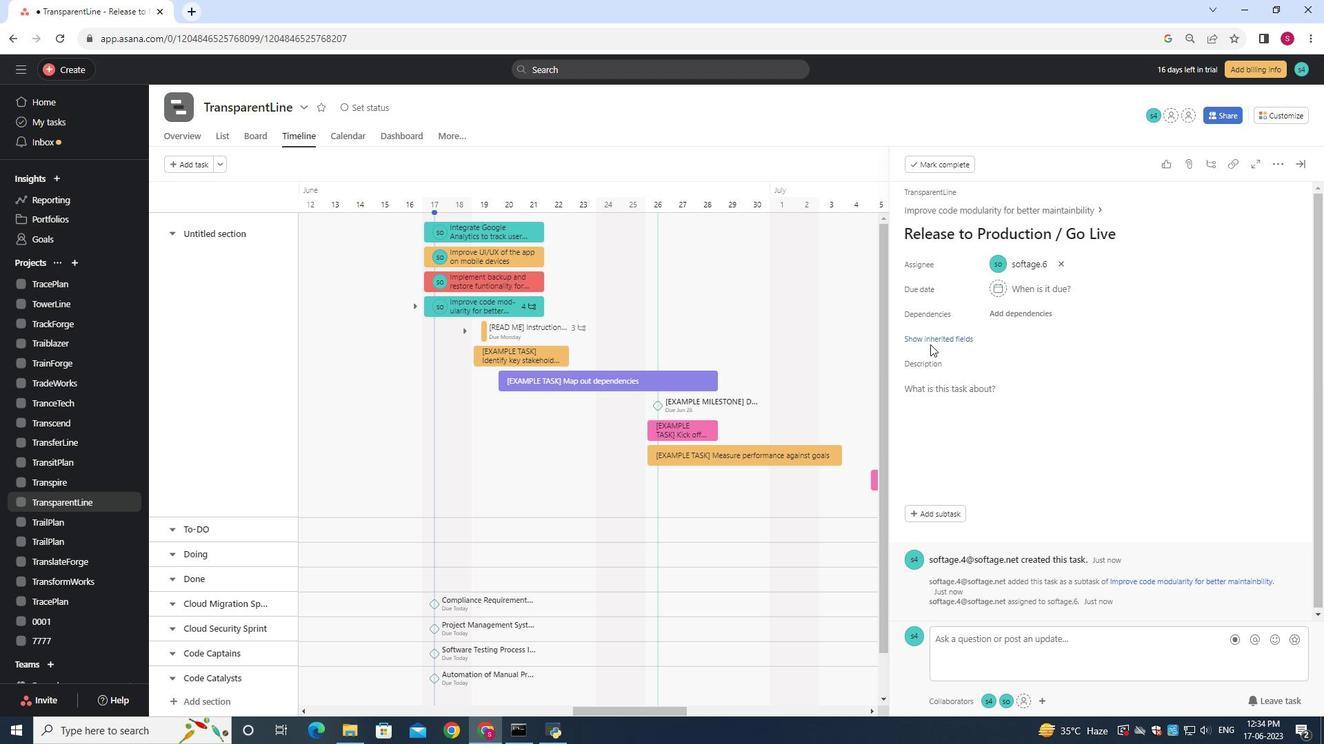 
Action: Mouse pressed left at (933, 337)
Screenshot: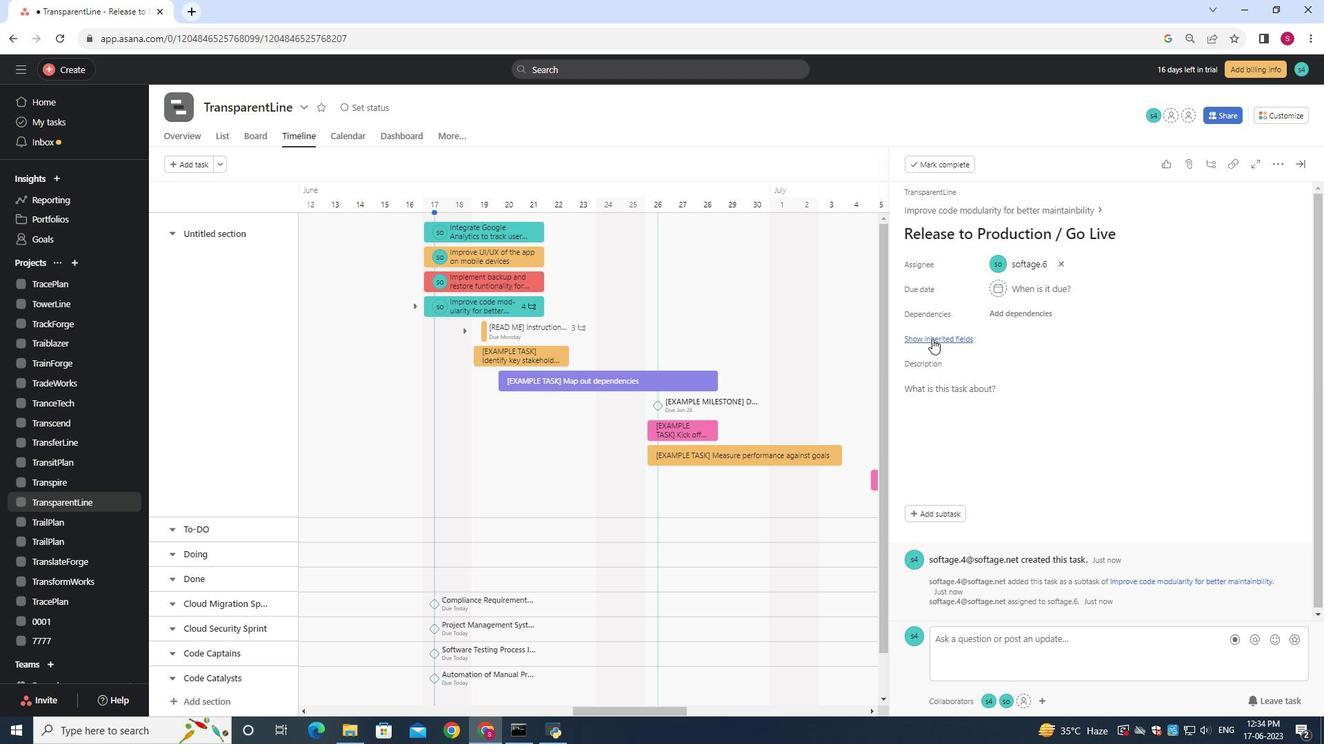 
Action: Mouse moved to (987, 414)
Screenshot: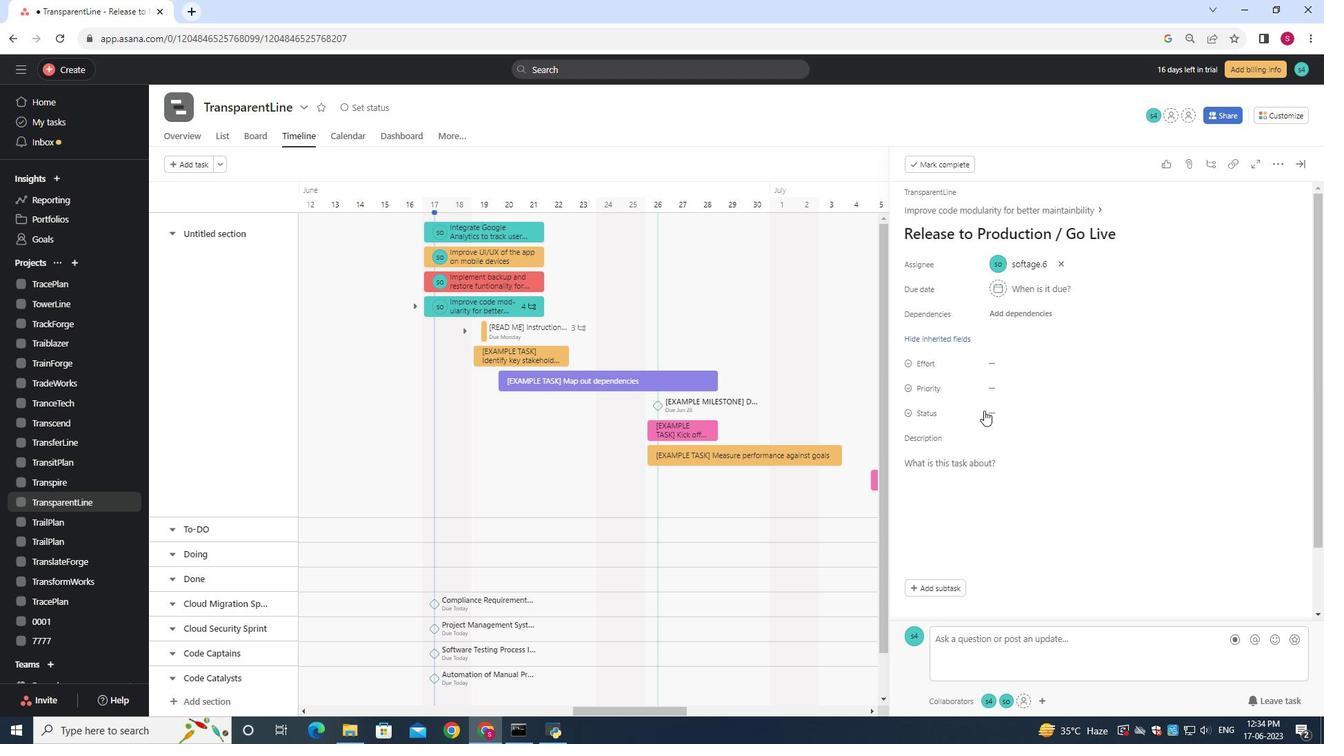 
Action: Mouse pressed left at (987, 414)
Screenshot: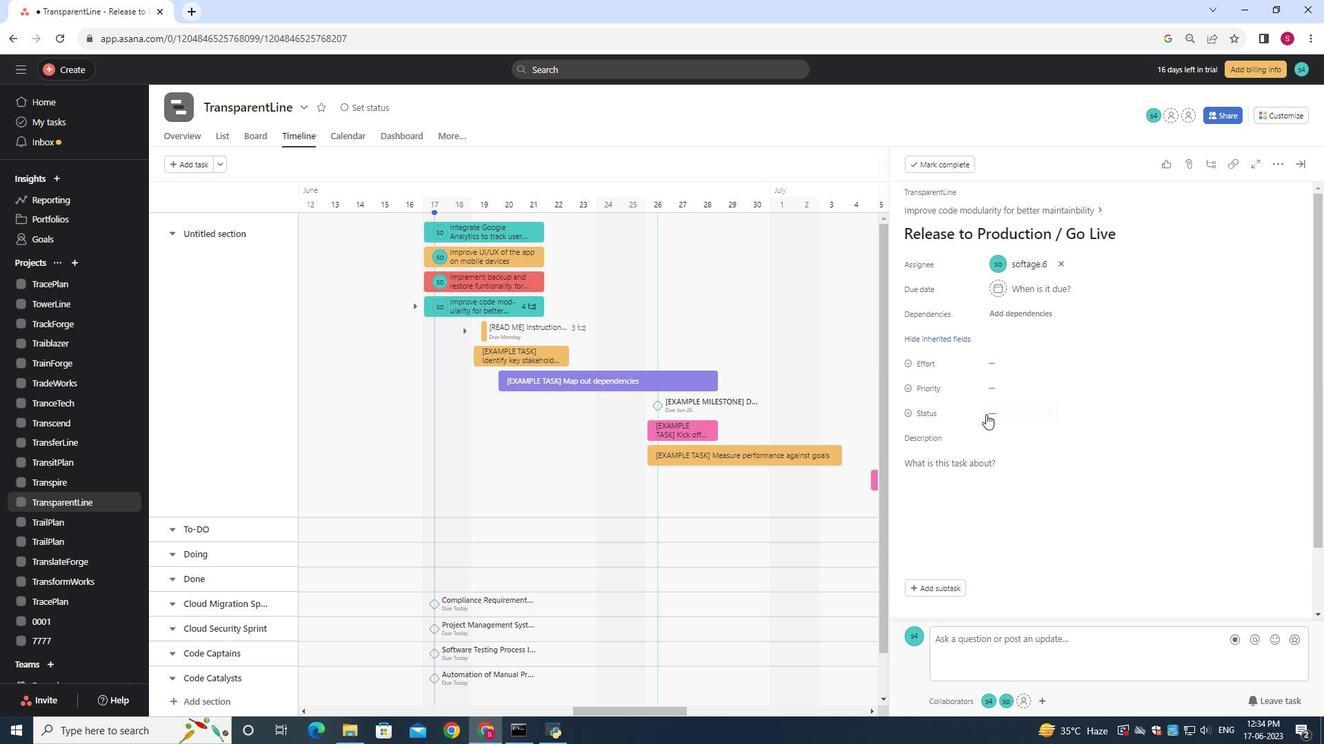 
Action: Mouse moved to (1020, 451)
Screenshot: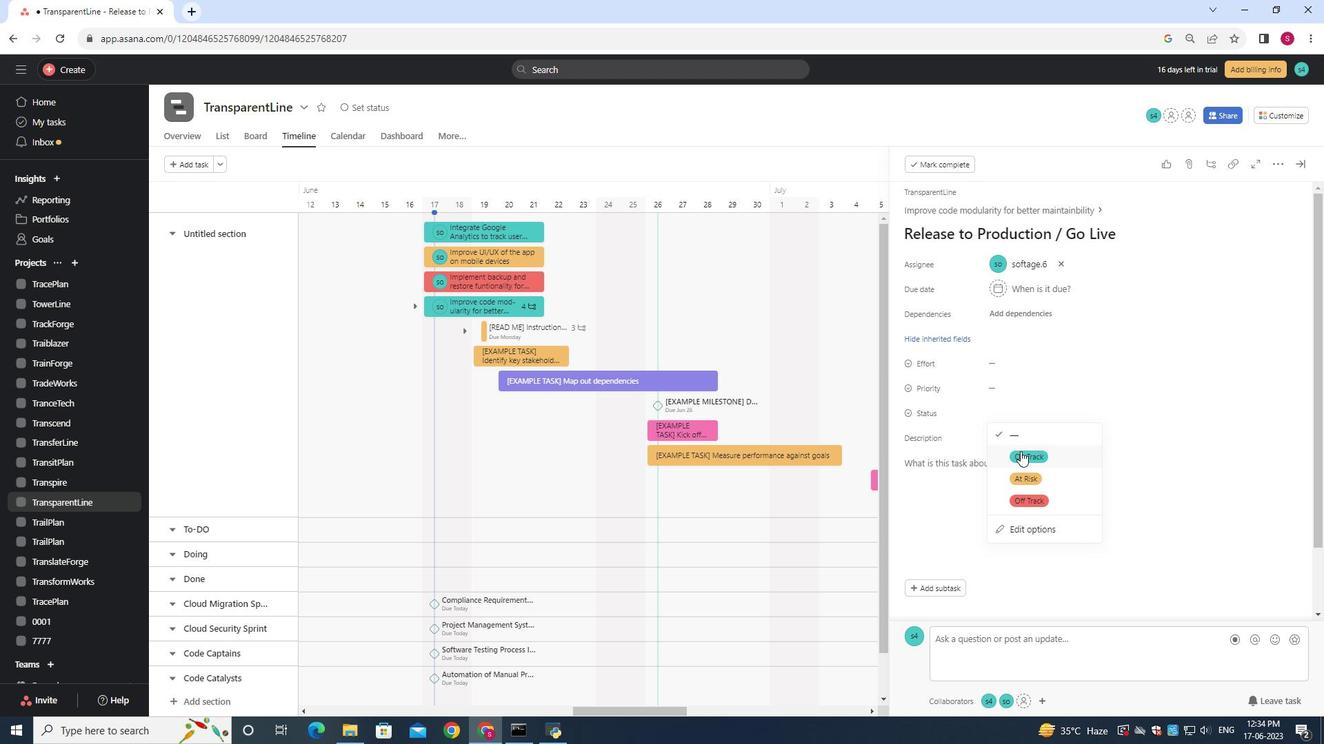 
Action: Mouse pressed left at (1020, 451)
Screenshot: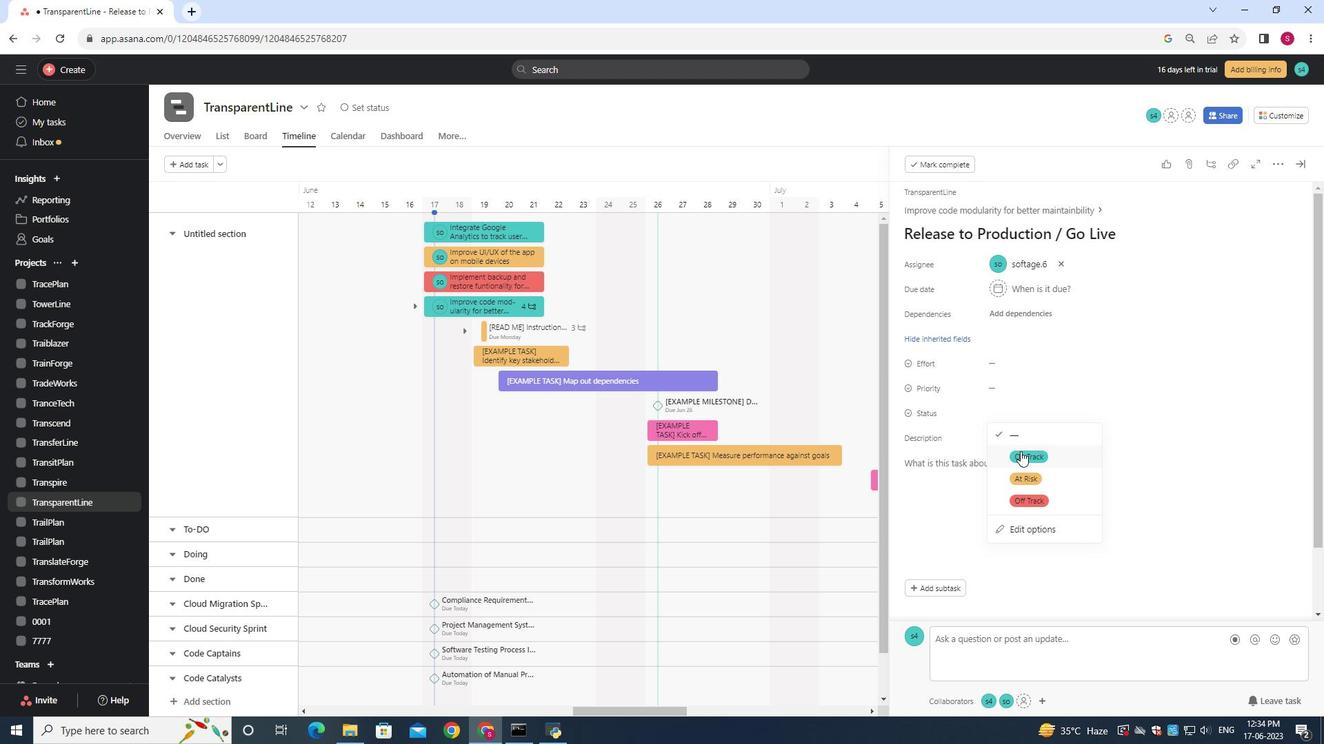 
Action: Mouse moved to (996, 388)
Screenshot: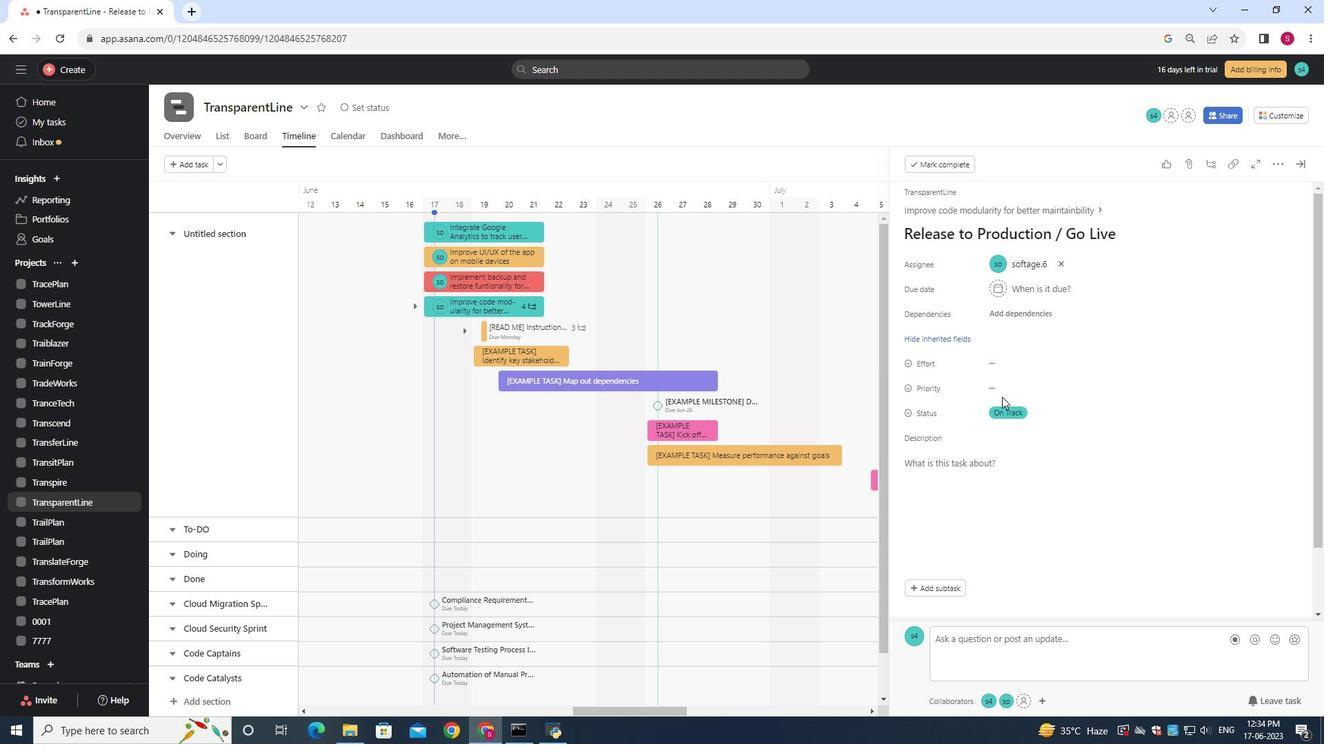 
Action: Mouse pressed left at (996, 388)
Screenshot: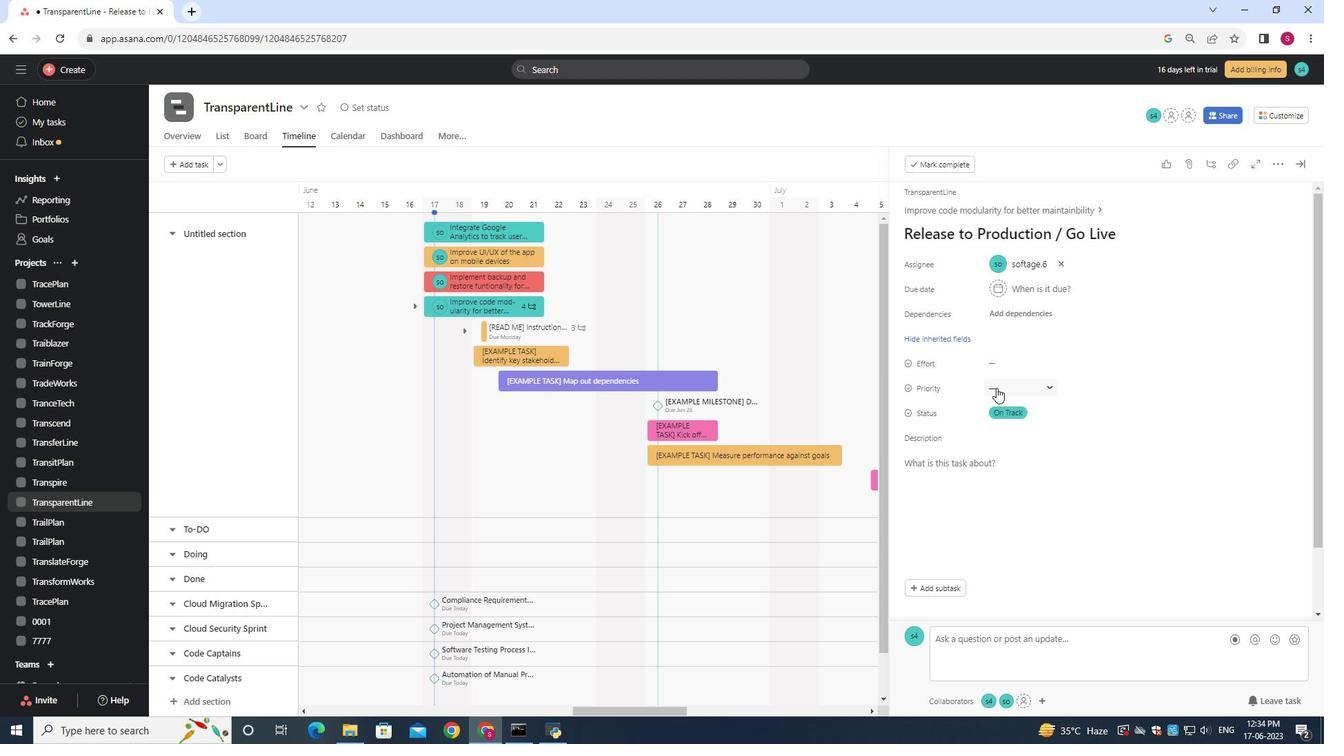 
Action: Mouse moved to (1023, 476)
Screenshot: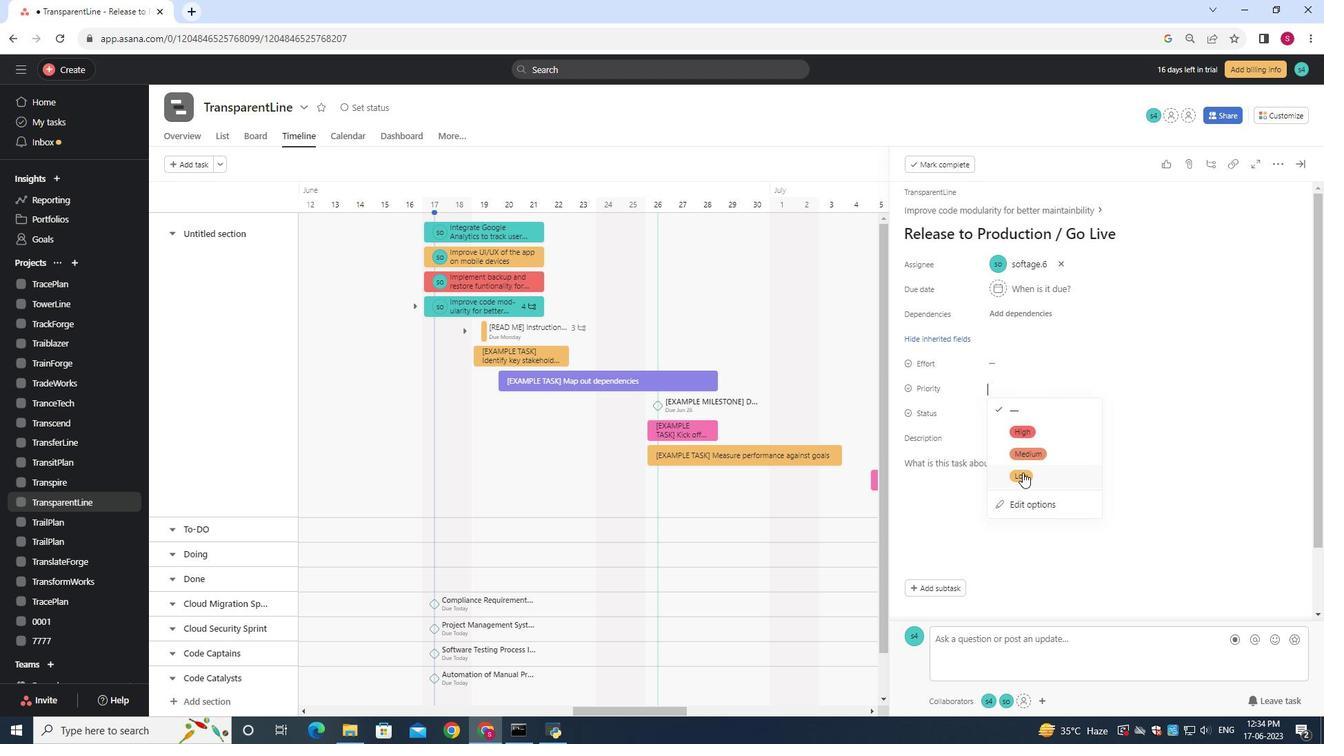 
Action: Mouse pressed left at (1023, 476)
Screenshot: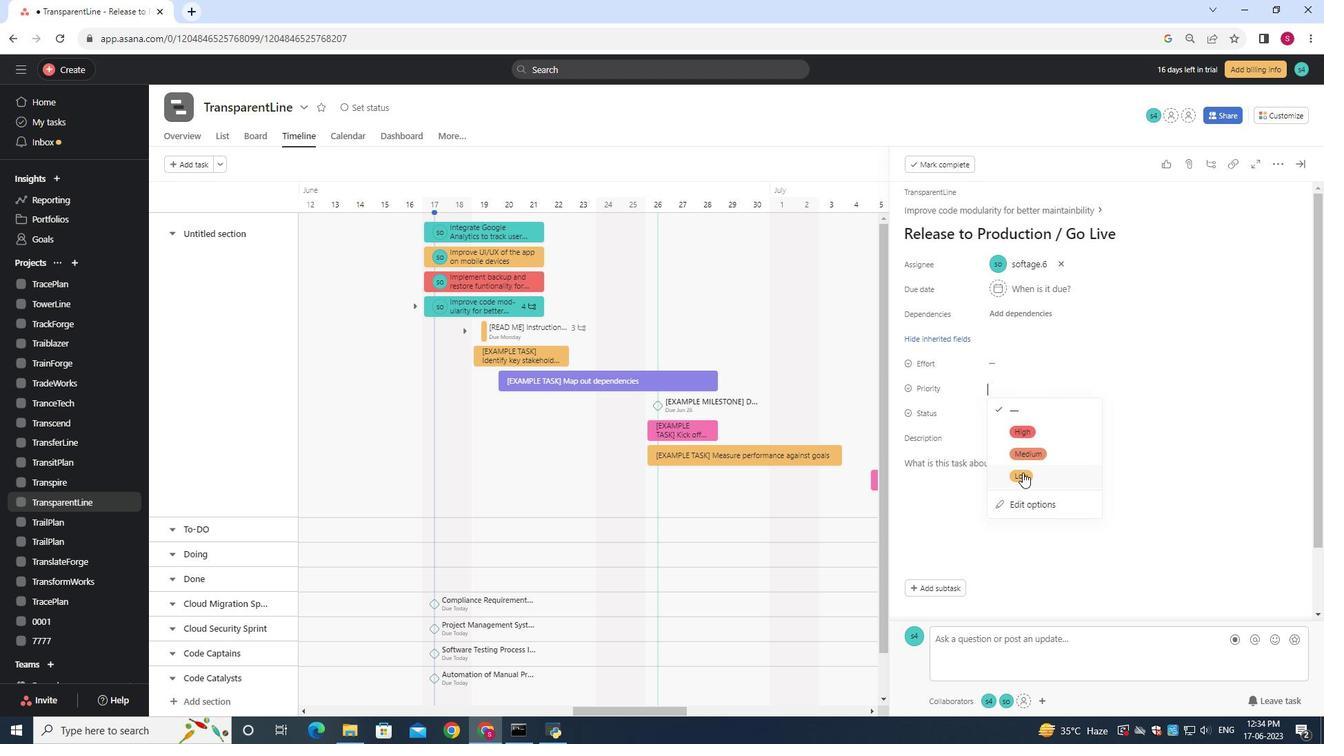 
Action: Mouse moved to (1016, 458)
Screenshot: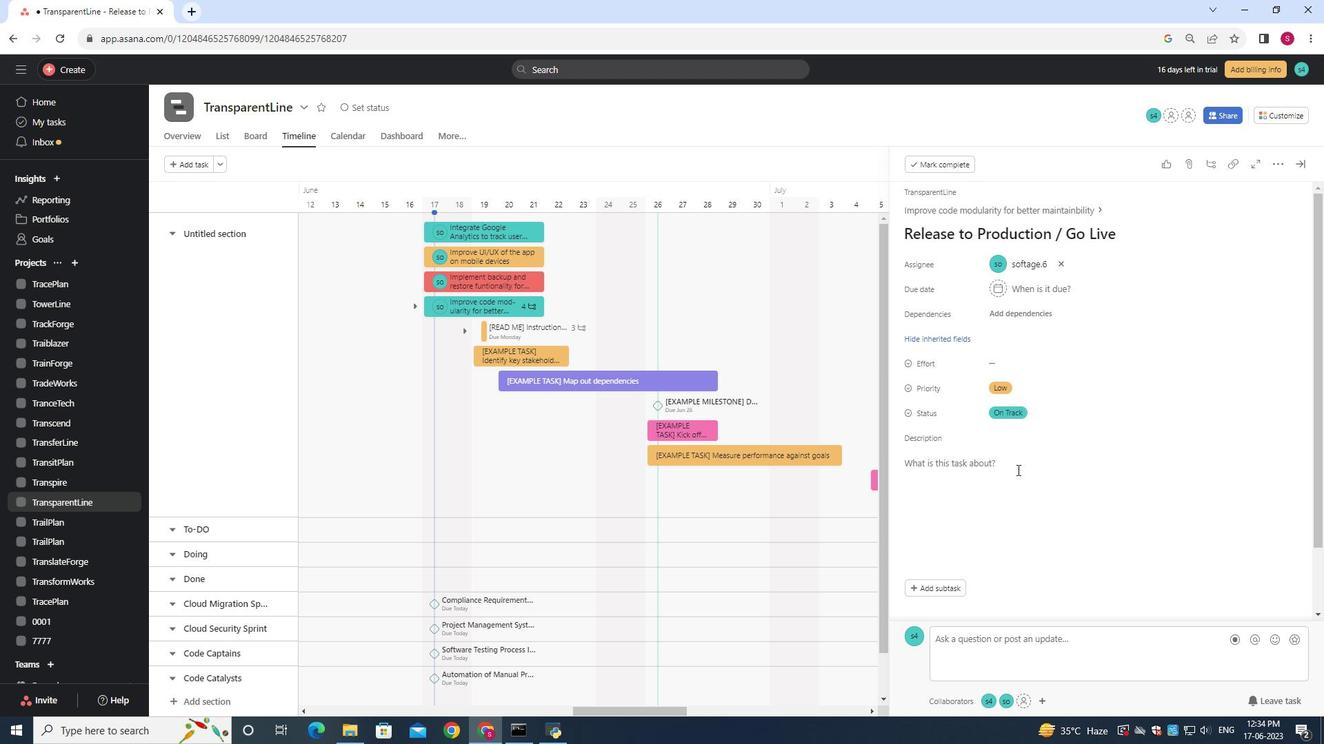
